 Task: In the  document Gabriel.odt change page color to  'Voilet'. Add link on bottom right corner of the sheet: 'www.instagram.com' Insert page numer on top of the page
Action: Mouse moved to (217, 343)
Screenshot: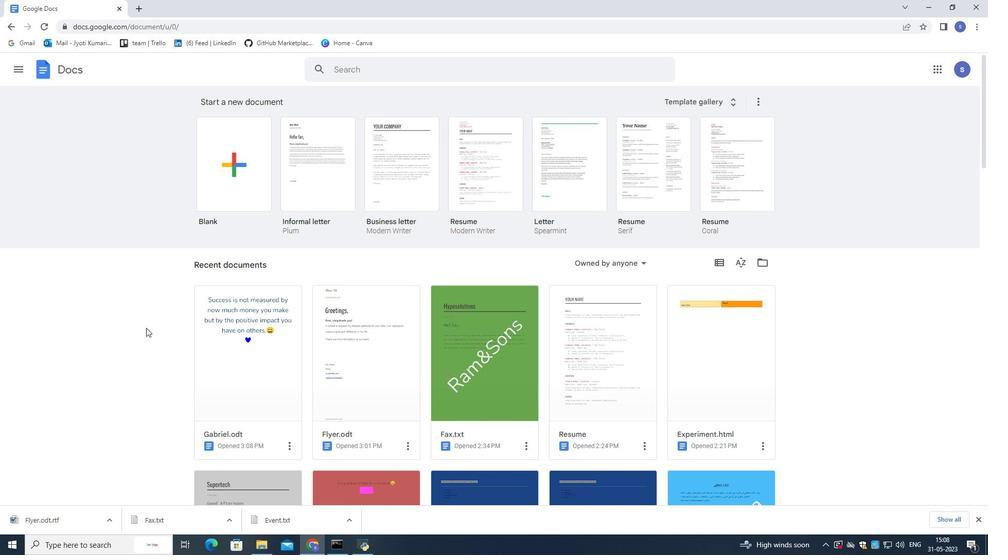 
Action: Mouse pressed left at (217, 343)
Screenshot: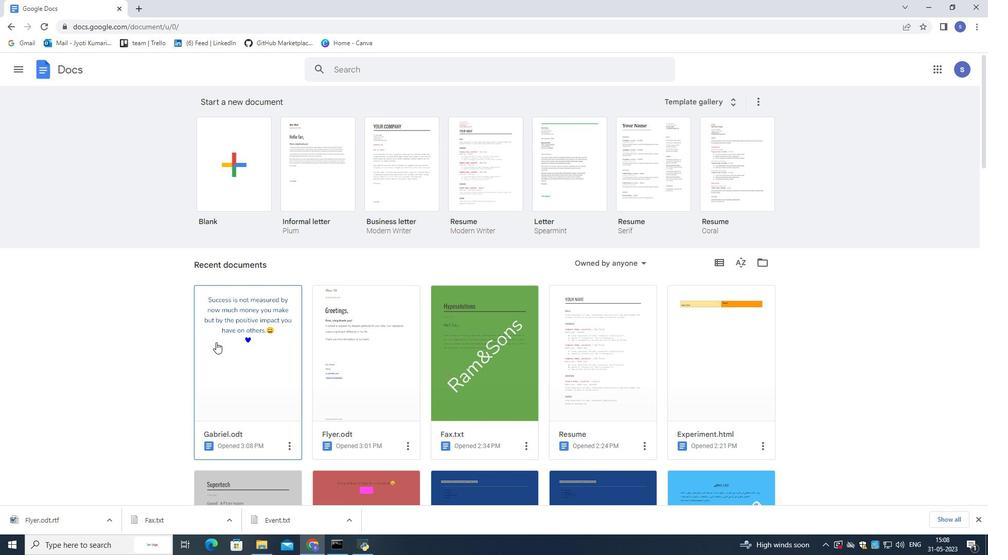
Action: Mouse moved to (387, 294)
Screenshot: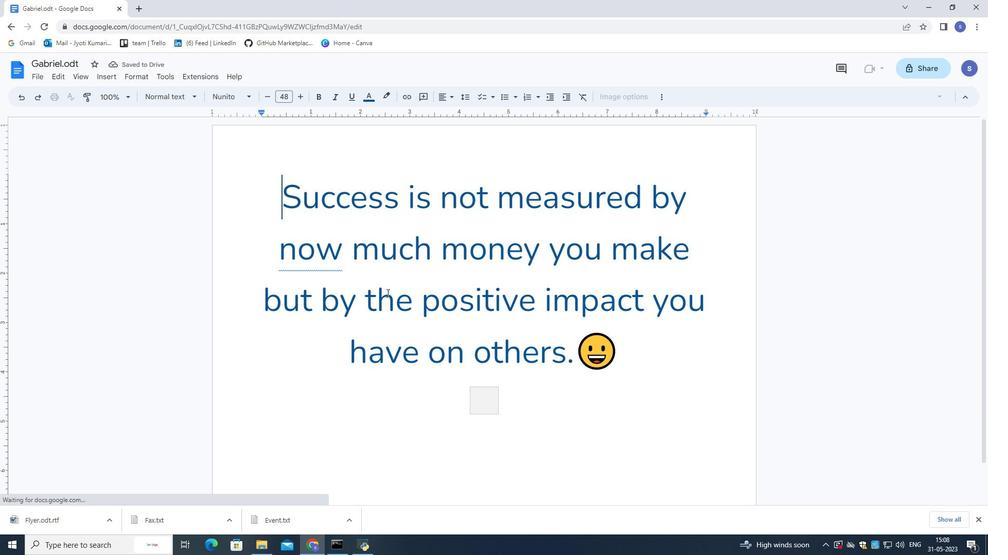
Action: Mouse pressed left at (387, 294)
Screenshot: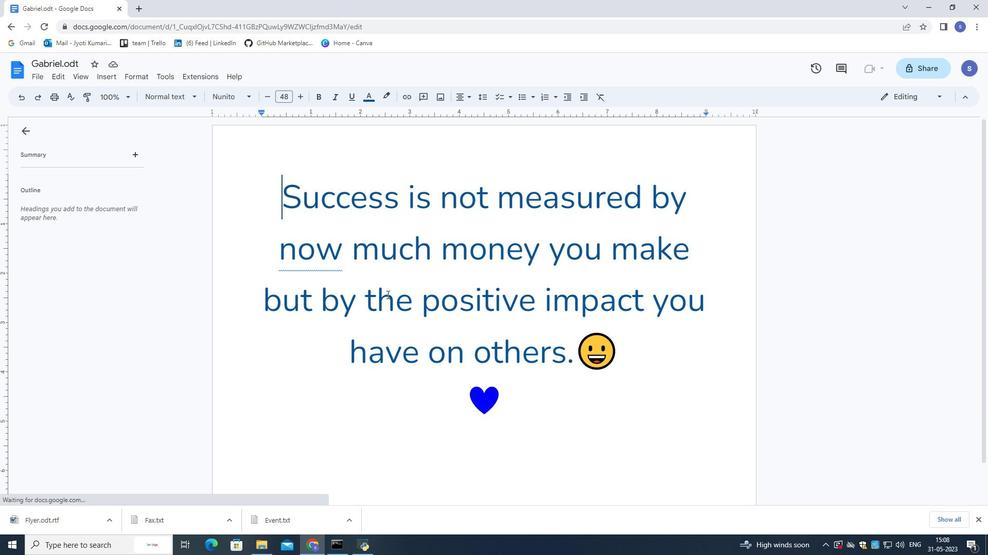 
Action: Mouse moved to (34, 78)
Screenshot: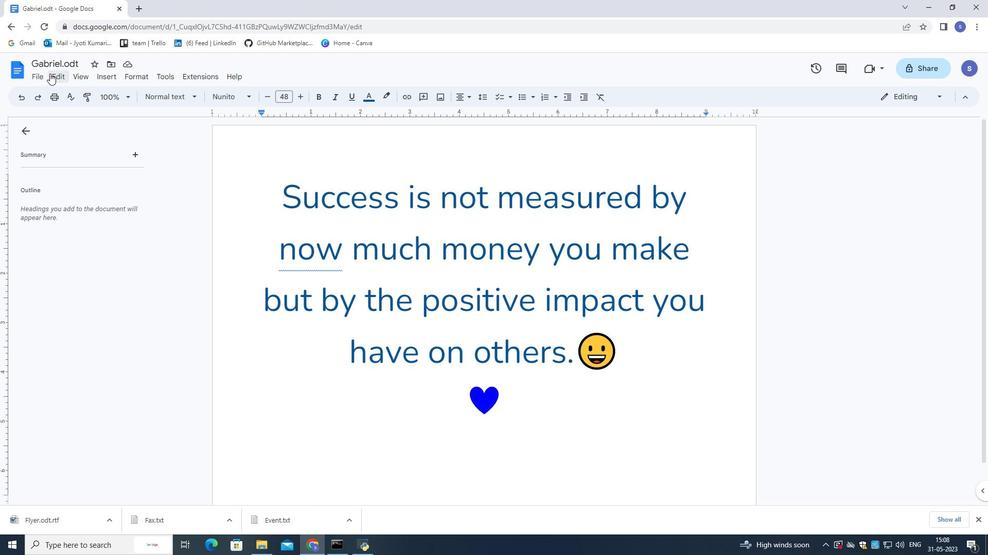 
Action: Mouse pressed left at (34, 78)
Screenshot: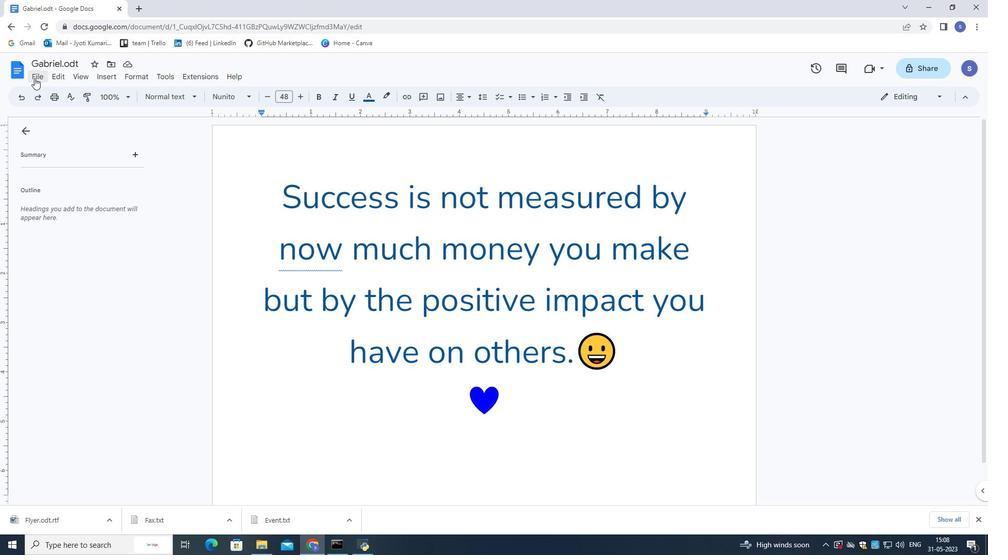 
Action: Mouse moved to (75, 356)
Screenshot: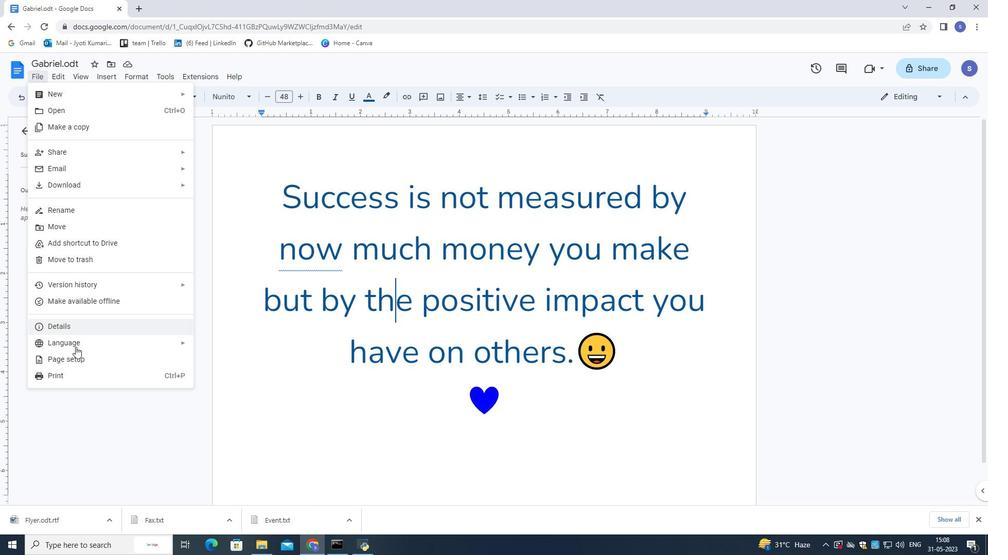 
Action: Mouse pressed left at (75, 356)
Screenshot: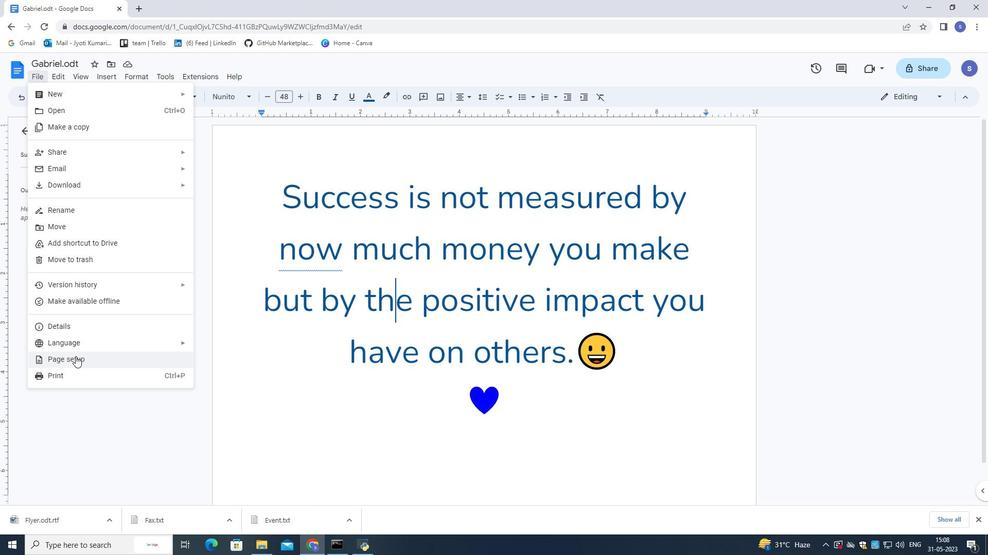 
Action: Mouse moved to (404, 339)
Screenshot: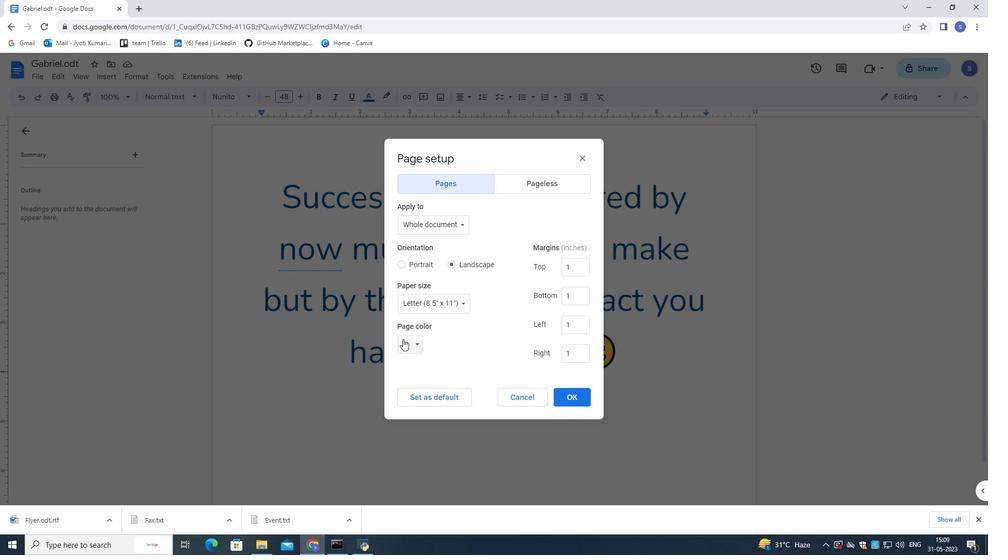 
Action: Mouse pressed left at (404, 339)
Screenshot: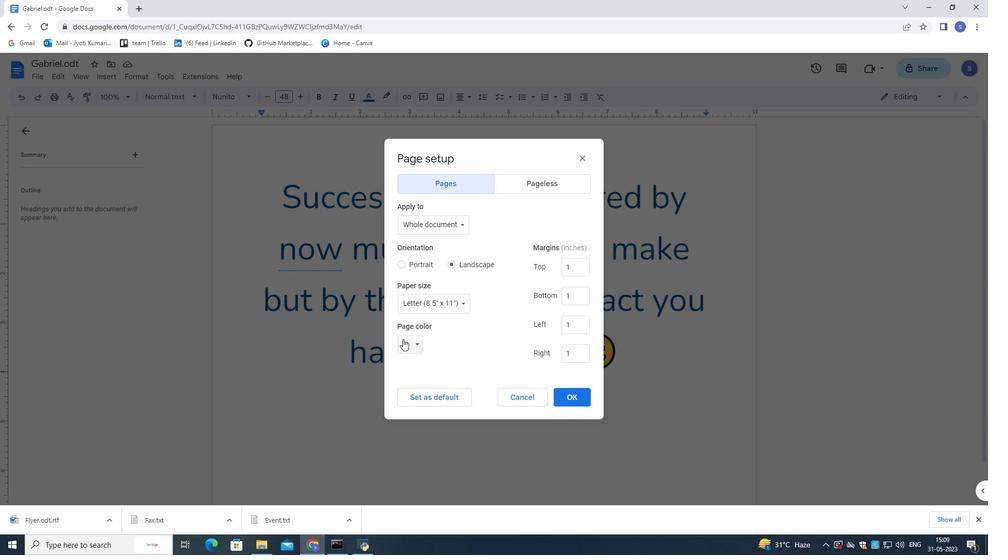 
Action: Mouse moved to (498, 376)
Screenshot: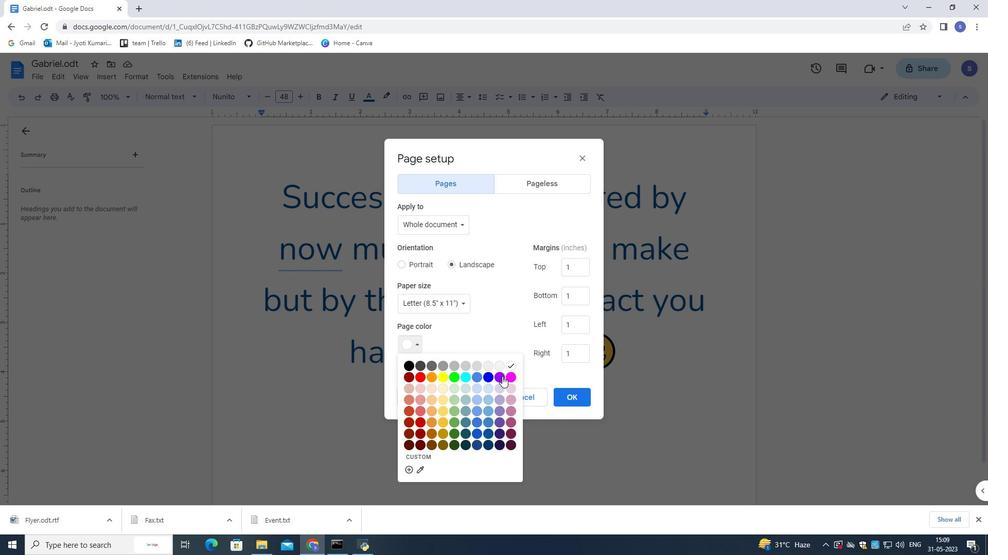 
Action: Mouse pressed left at (498, 376)
Screenshot: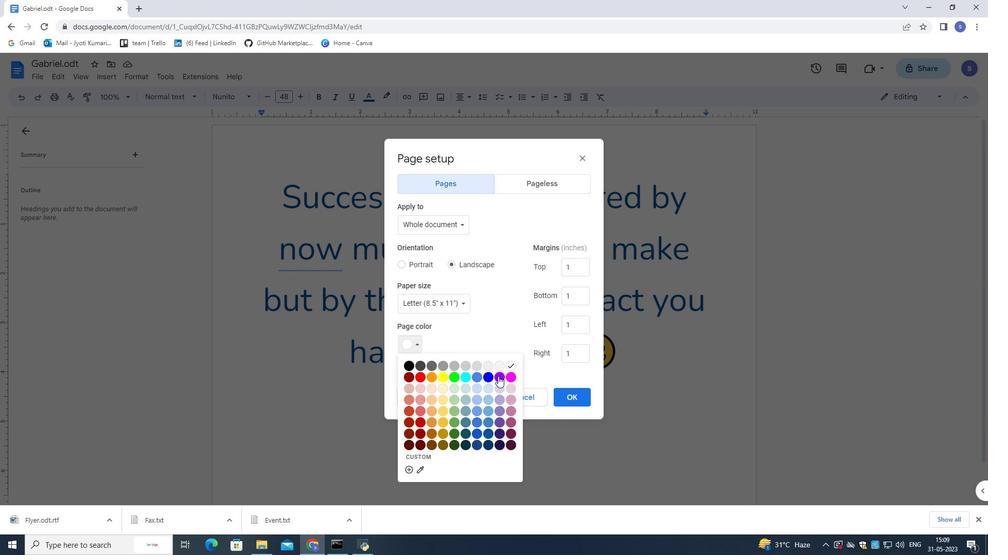 
Action: Mouse moved to (575, 394)
Screenshot: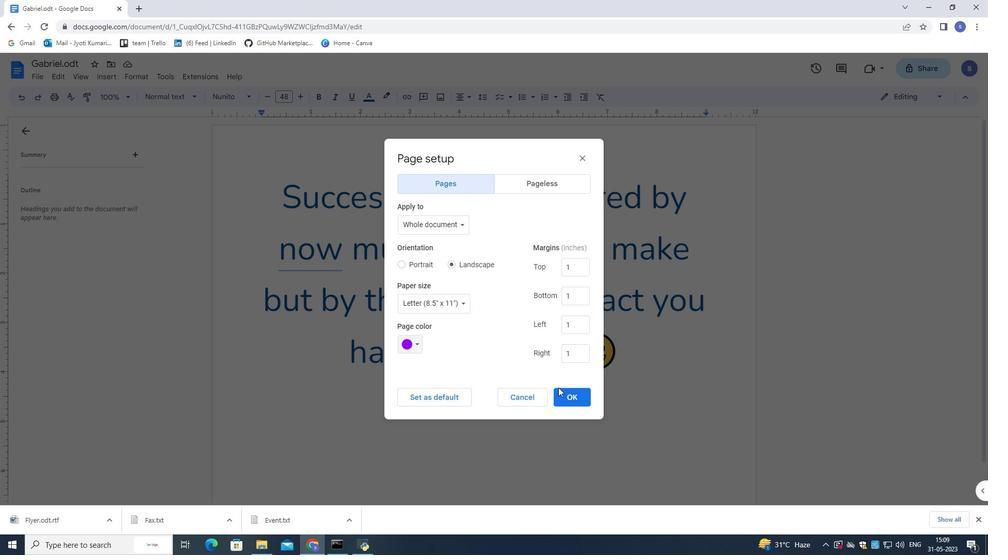 
Action: Mouse pressed left at (575, 394)
Screenshot: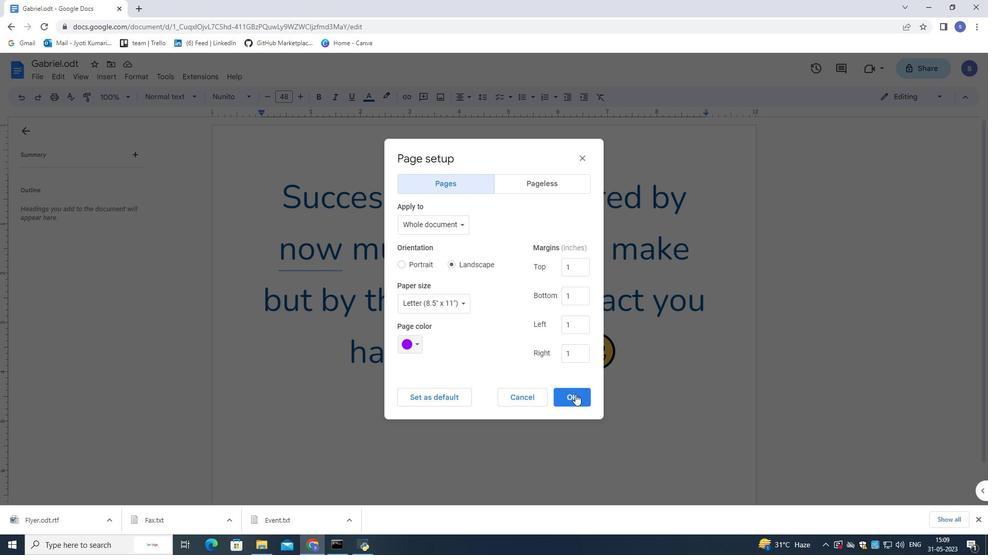 
Action: Mouse moved to (560, 380)
Screenshot: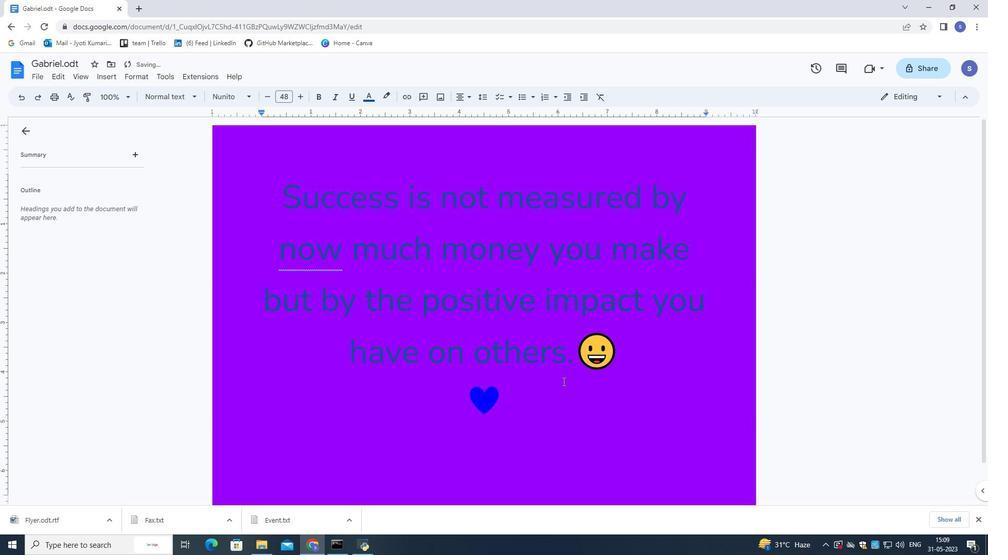 
Action: Mouse scrolled (560, 379) with delta (0, 0)
Screenshot: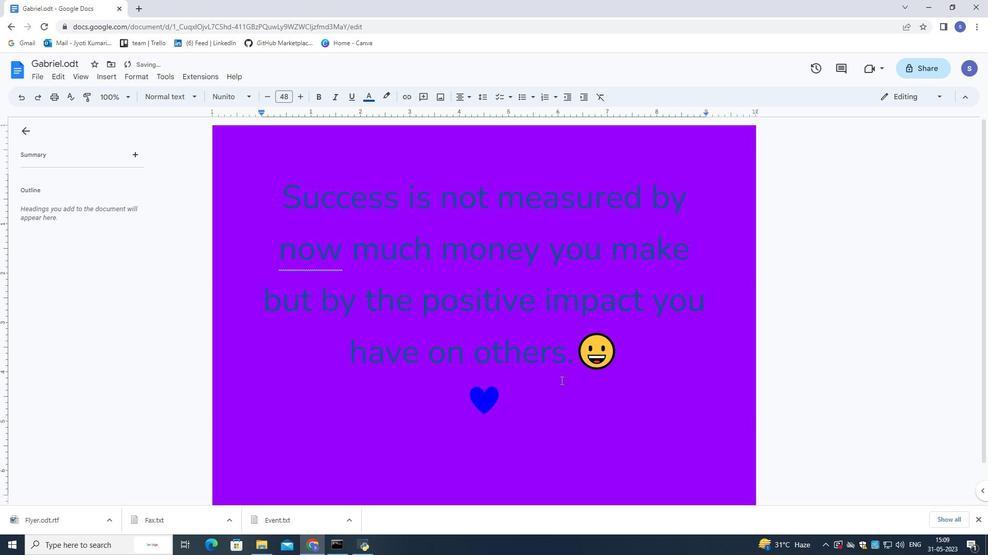 
Action: Mouse scrolled (560, 379) with delta (0, 0)
Screenshot: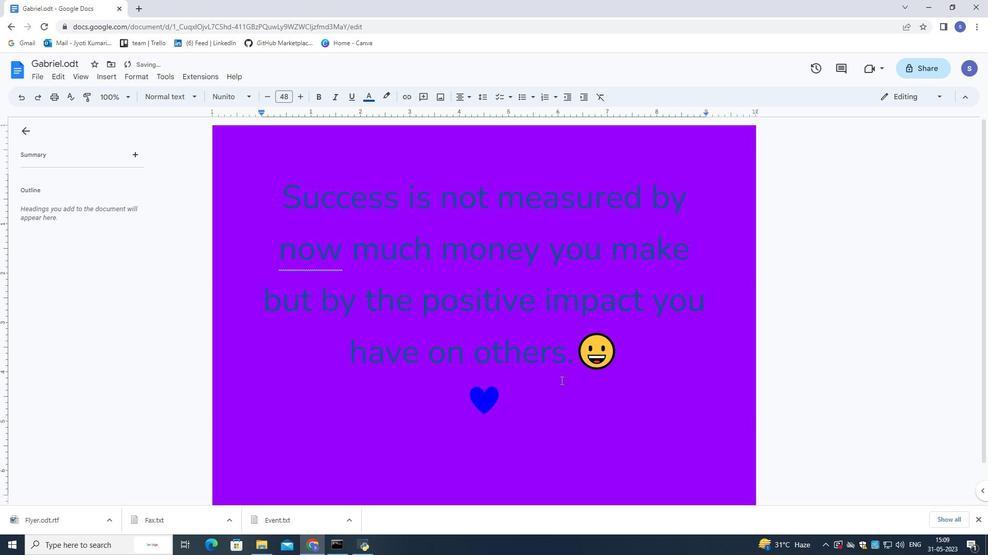 
Action: Mouse scrolled (560, 379) with delta (0, 0)
Screenshot: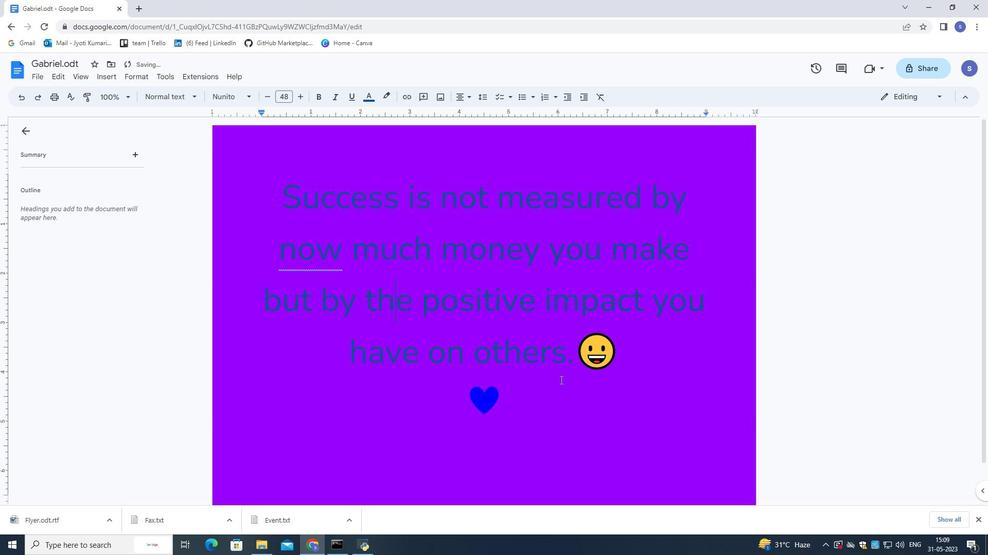 
Action: Mouse scrolled (560, 380) with delta (0, 0)
Screenshot: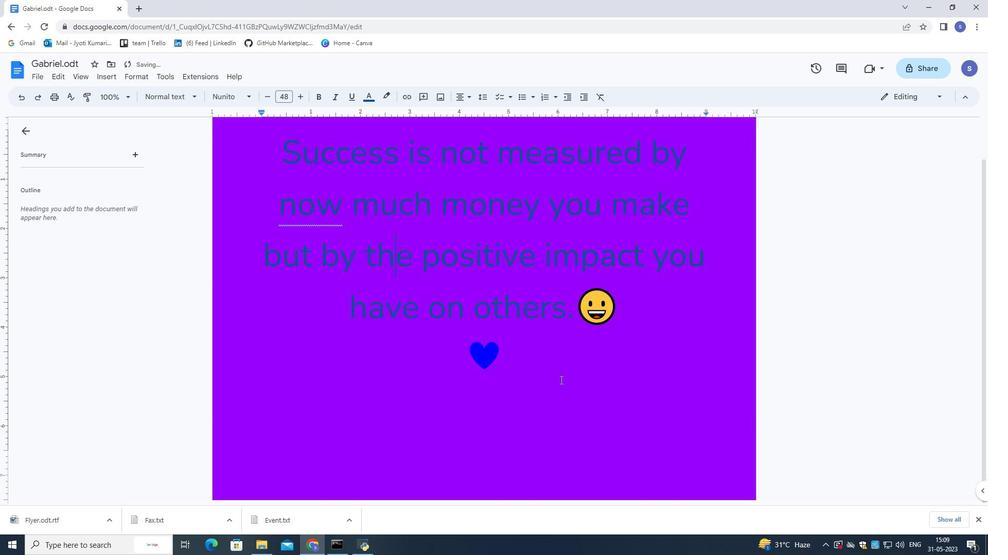 
Action: Mouse scrolled (560, 380) with delta (0, 0)
Screenshot: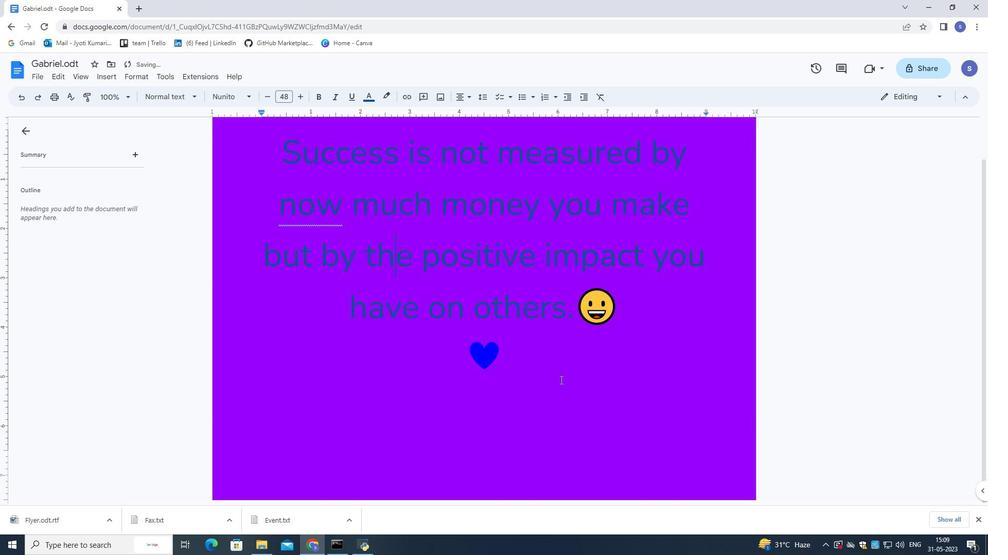 
Action: Mouse scrolled (560, 380) with delta (0, 0)
Screenshot: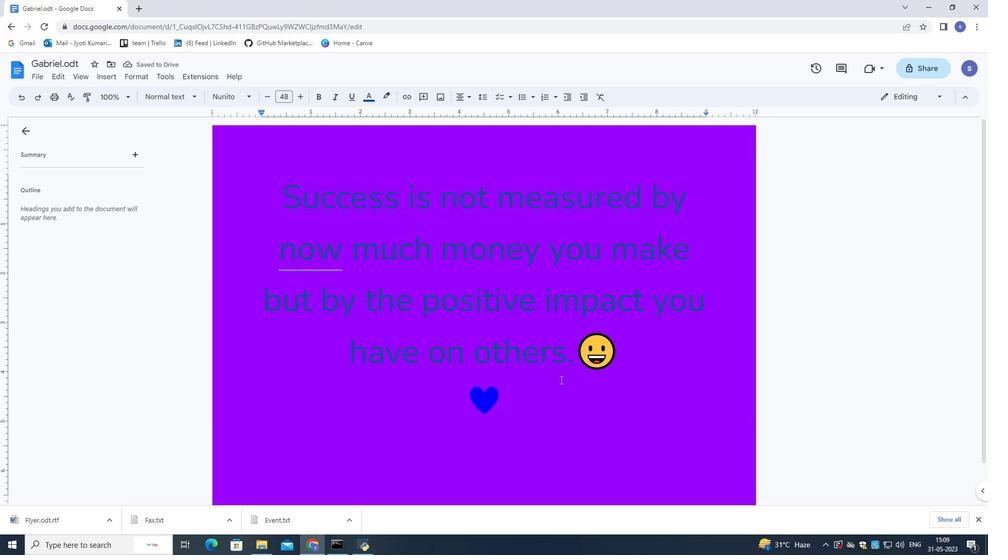 
Action: Mouse scrolled (560, 380) with delta (0, 0)
Screenshot: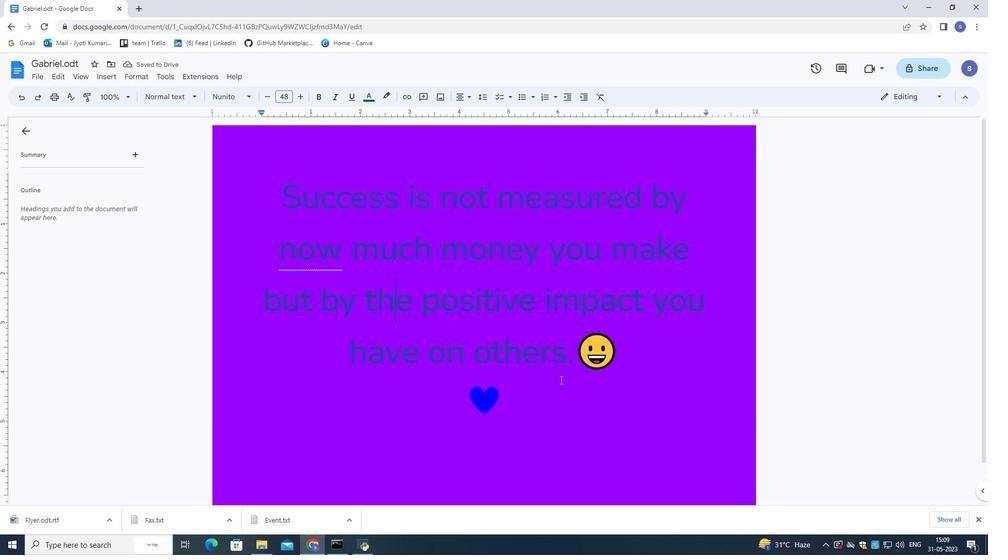 
Action: Mouse moved to (412, 331)
Screenshot: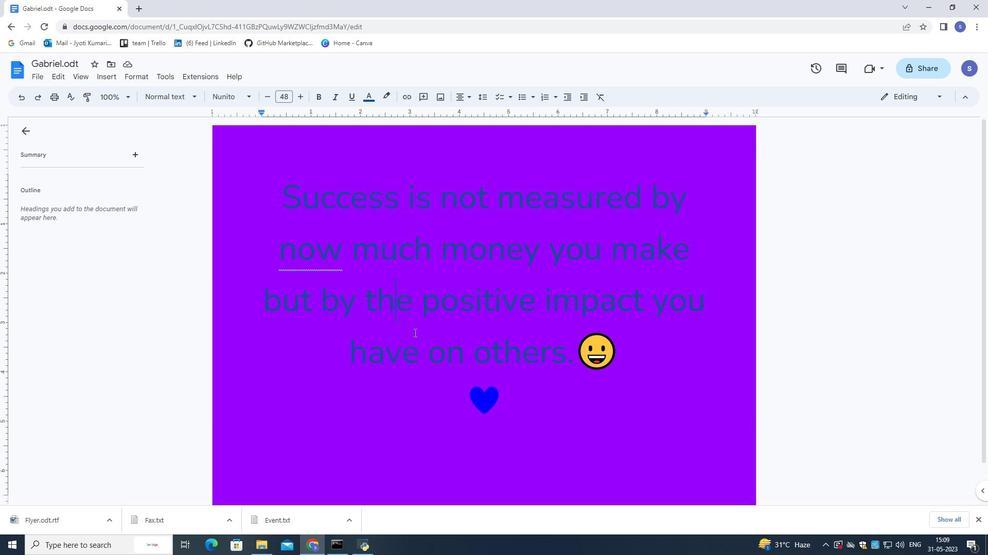 
Action: Mouse scrolled (412, 331) with delta (0, 0)
Screenshot: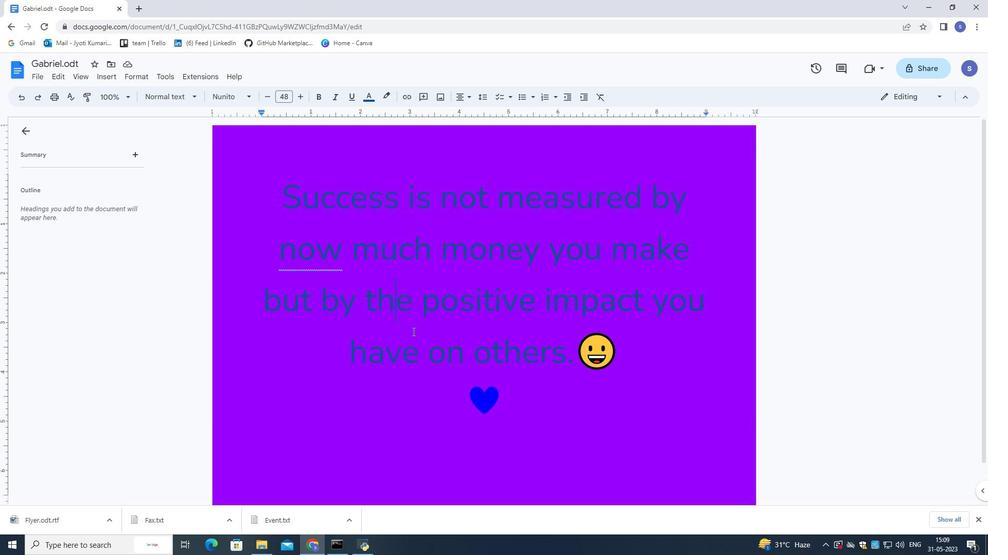 
Action: Mouse moved to (409, 329)
Screenshot: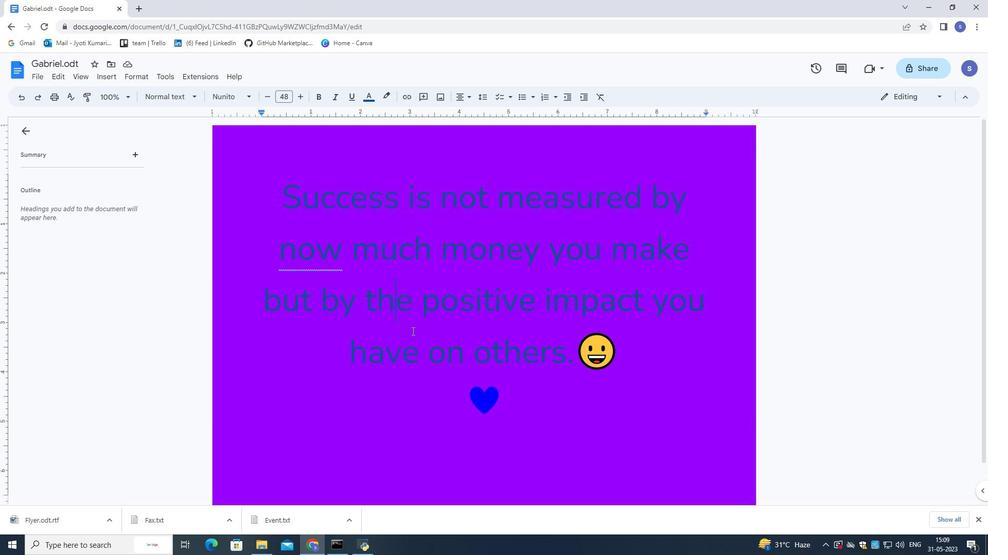 
Action: Mouse scrolled (409, 329) with delta (0, 0)
Screenshot: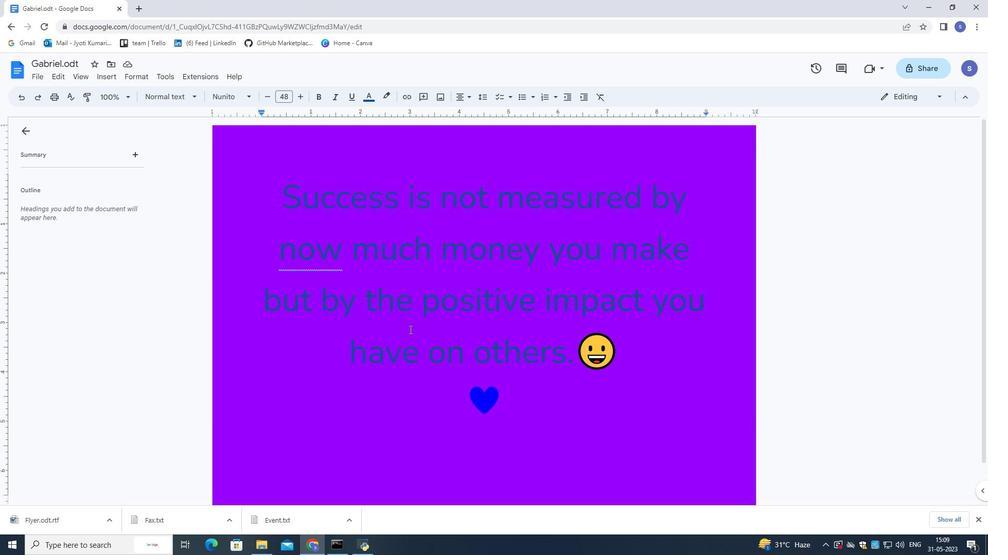 
Action: Mouse scrolled (409, 329) with delta (0, 0)
Screenshot: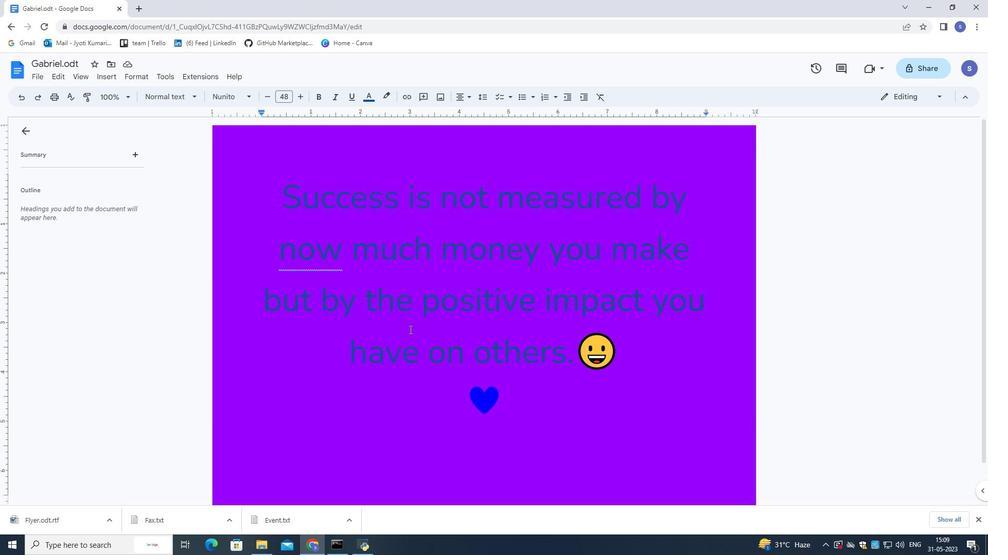 
Action: Mouse scrolled (409, 329) with delta (0, 0)
Screenshot: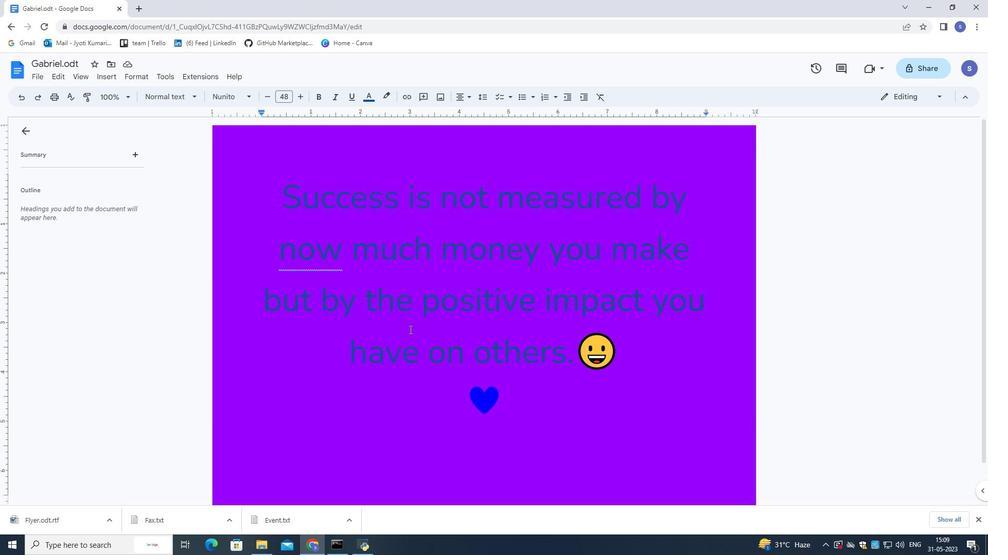 
Action: Mouse moved to (527, 366)
Screenshot: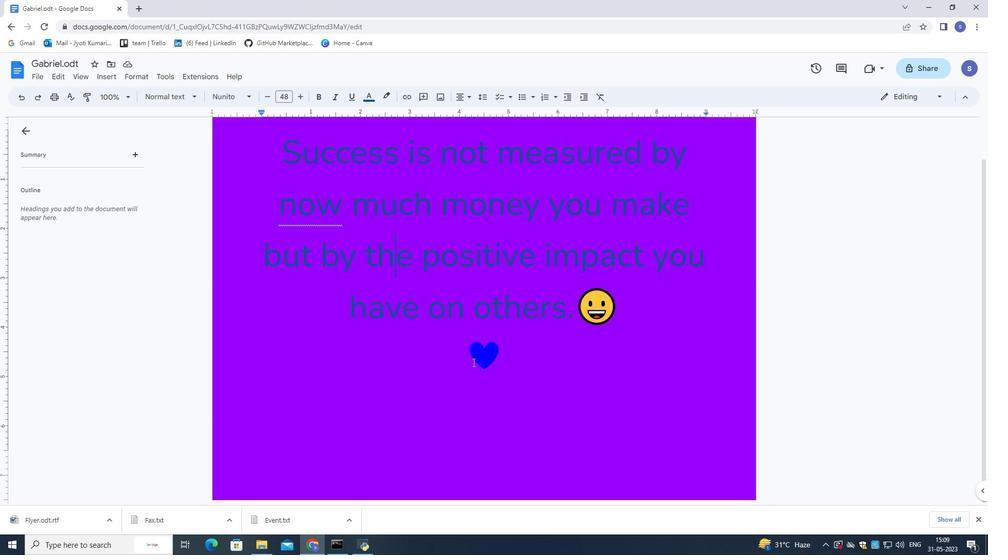 
Action: Mouse pressed left at (527, 366)
Screenshot: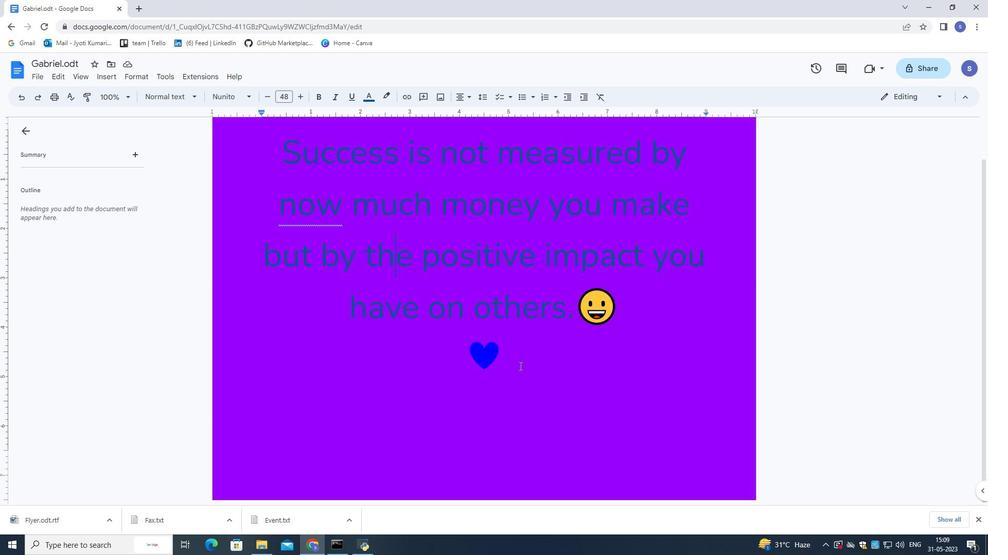 
Action: Key pressed <Key.enter><Key.enter><Key.enter><Key.enter><Key.backspace><Key.backspace><Key.backspace><Key.backspace>
Screenshot: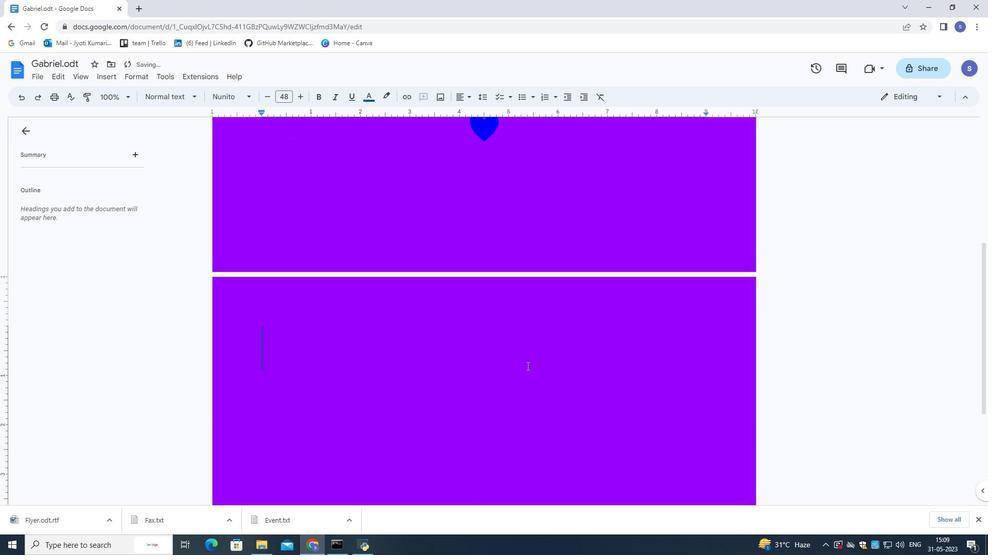 
Action: Mouse moved to (407, 93)
Screenshot: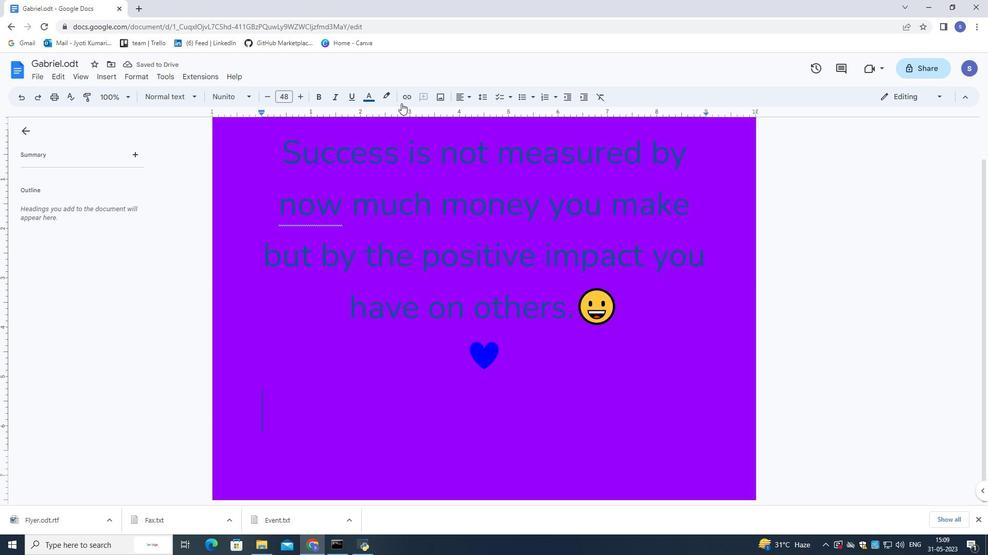
Action: Mouse pressed left at (407, 93)
Screenshot: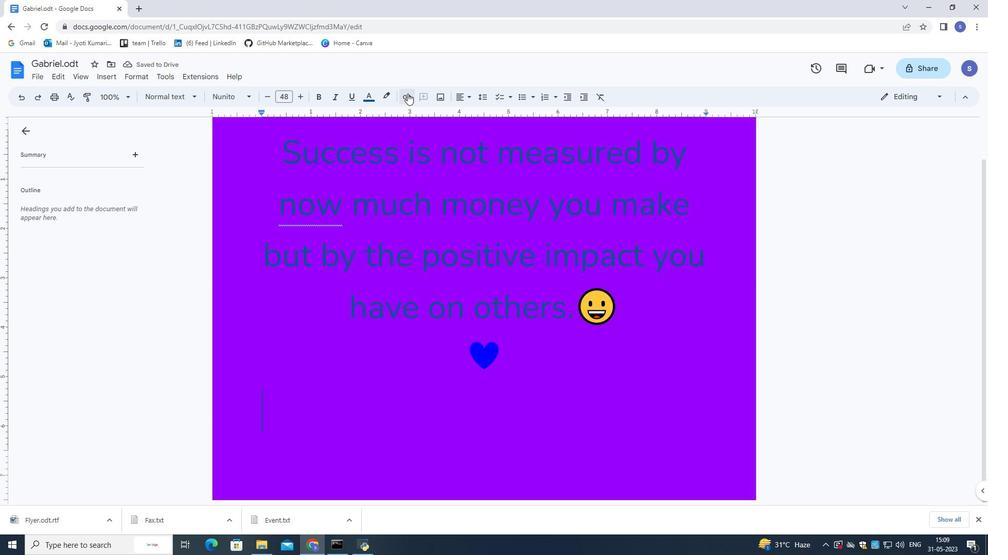 
Action: Mouse moved to (363, 265)
Screenshot: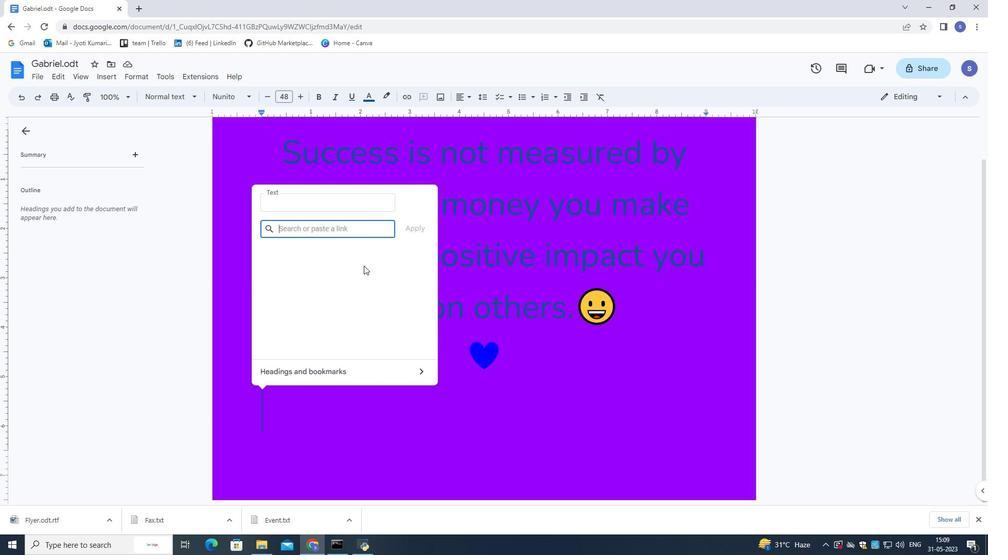 
Action: Key pressed www.instagram.com
Screenshot: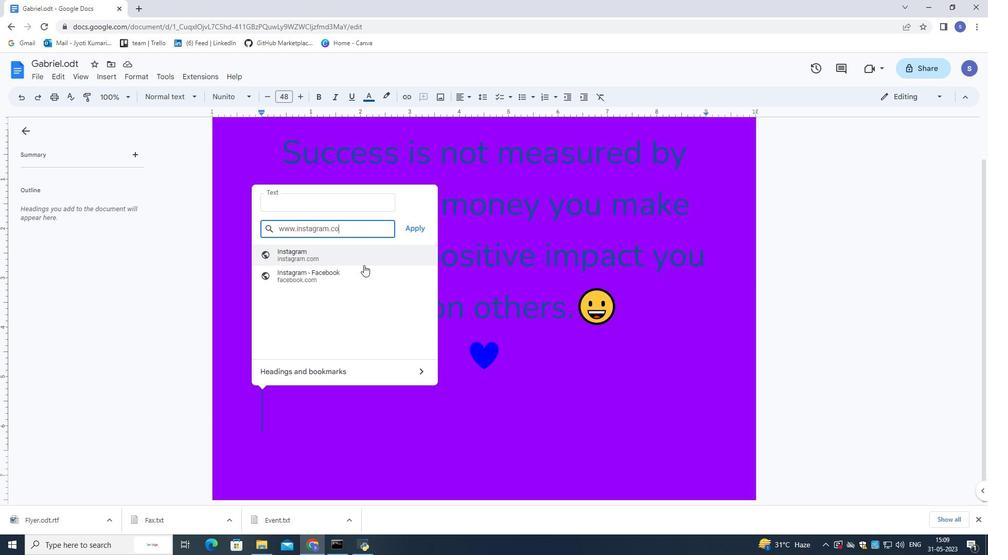 
Action: Mouse moved to (421, 228)
Screenshot: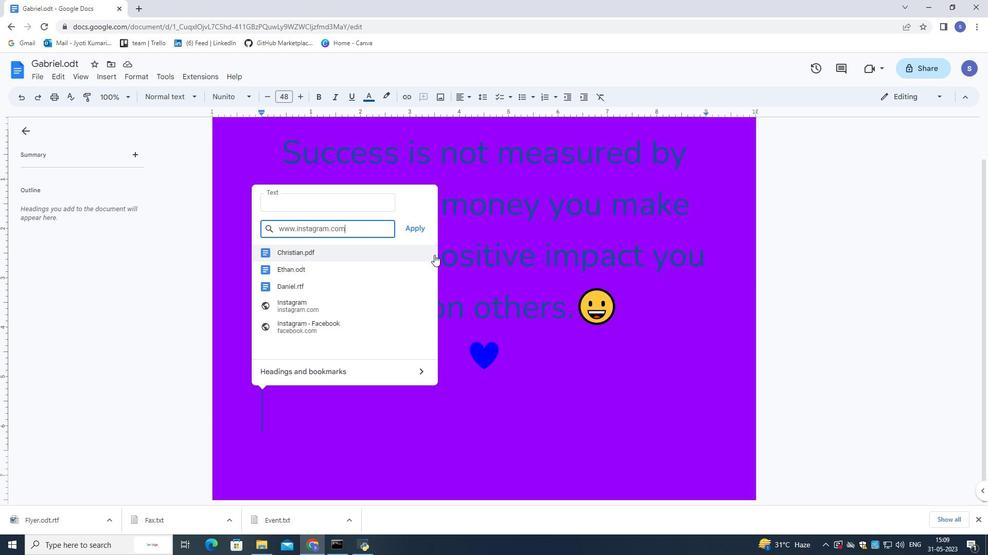 
Action: Mouse pressed left at (421, 228)
Screenshot: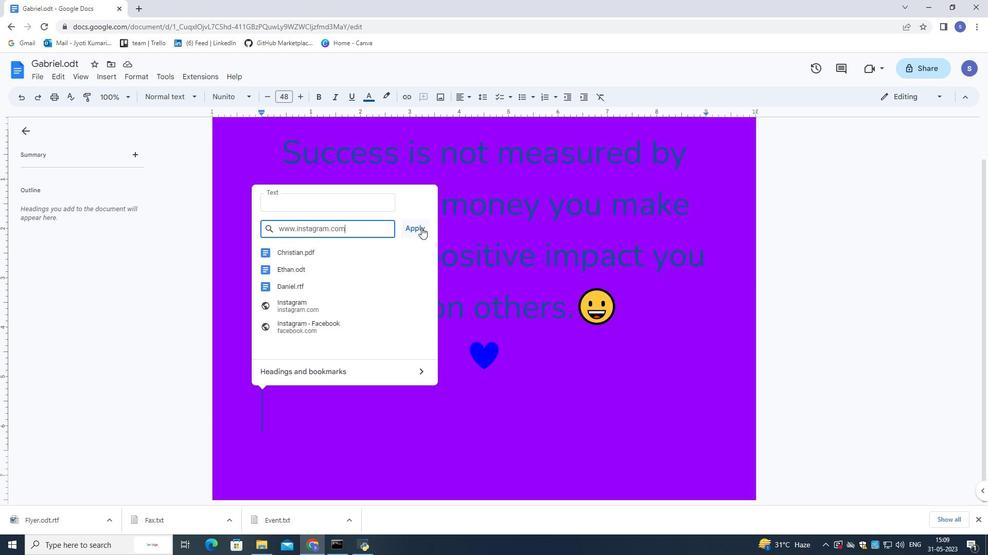 
Action: Mouse moved to (590, 430)
Screenshot: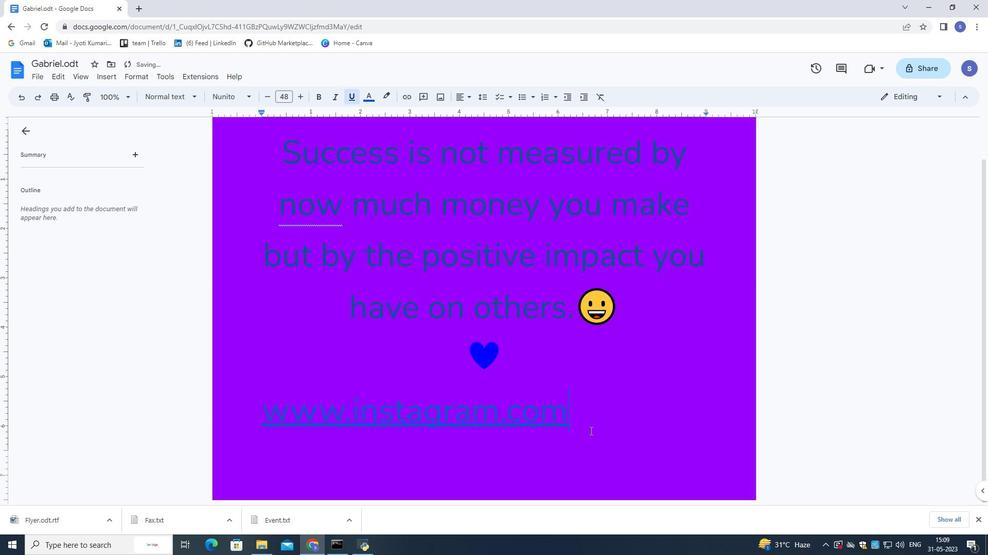 
Action: Mouse pressed left at (590, 430)
Screenshot: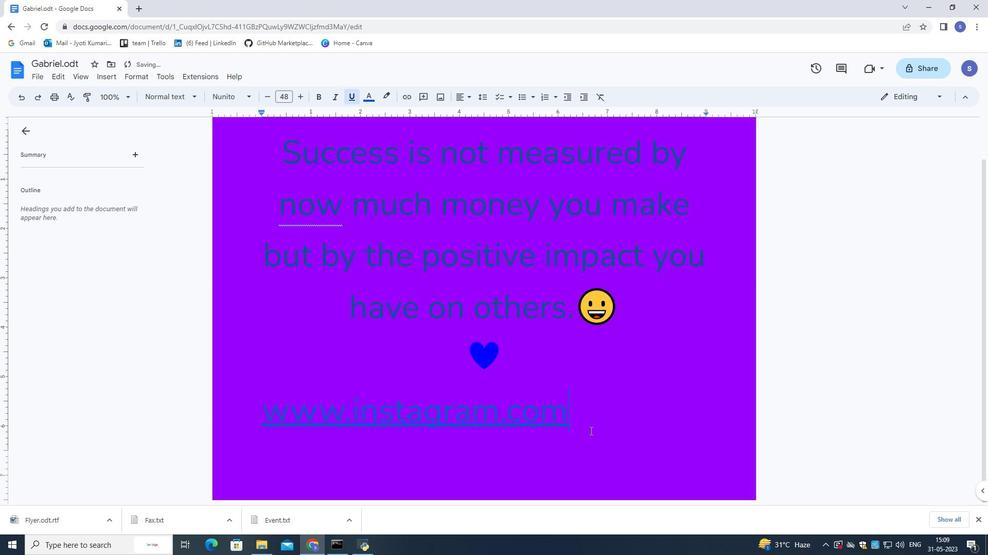 
Action: Mouse moved to (267, 100)
Screenshot: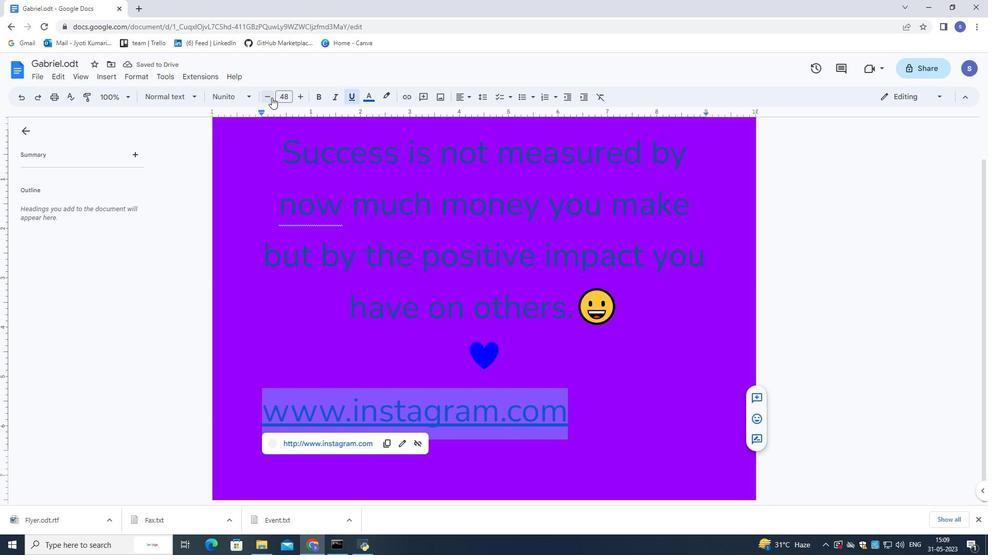 
Action: Mouse pressed left at (267, 100)
Screenshot: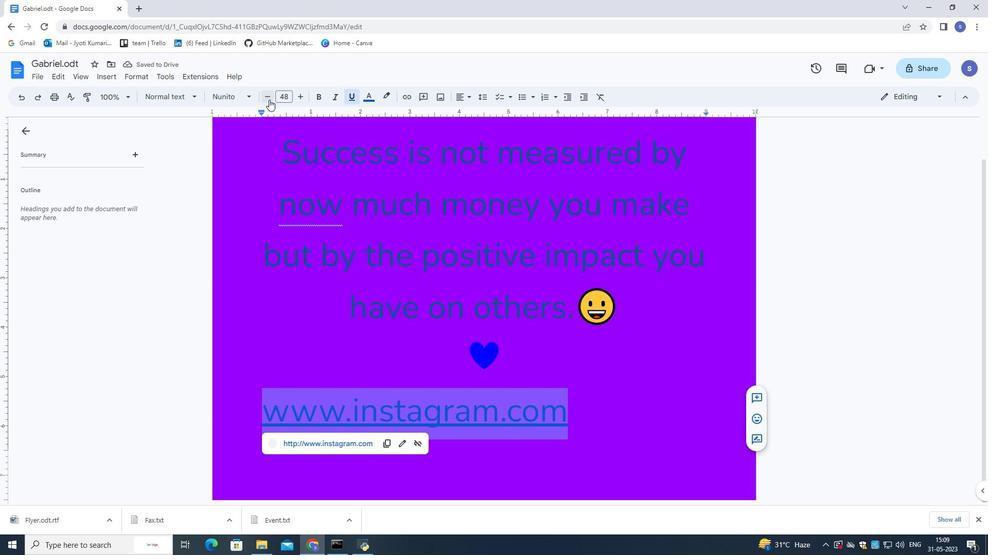 
Action: Mouse pressed left at (267, 100)
Screenshot: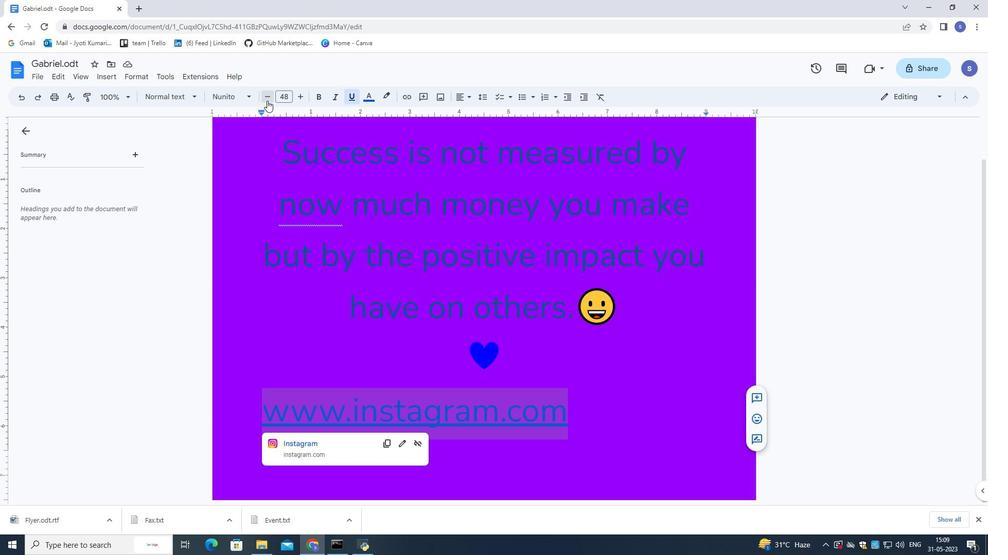 
Action: Mouse pressed left at (267, 100)
Screenshot: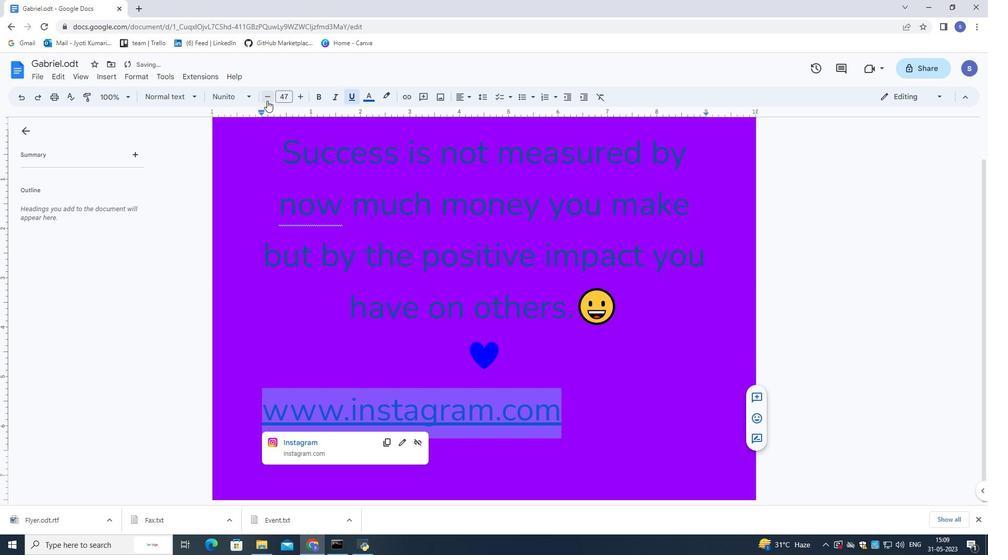 
Action: Mouse pressed left at (267, 100)
Screenshot: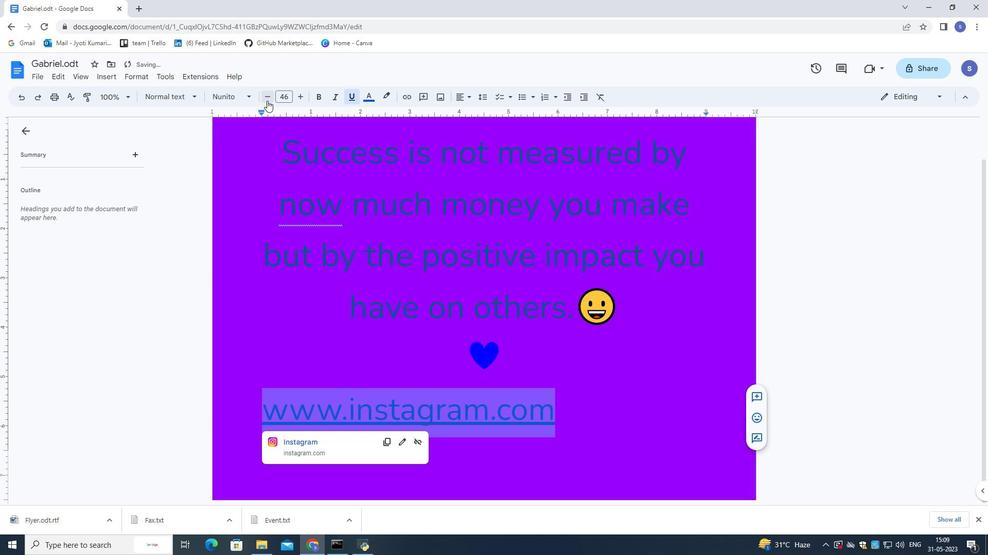 
Action: Mouse pressed left at (267, 100)
Screenshot: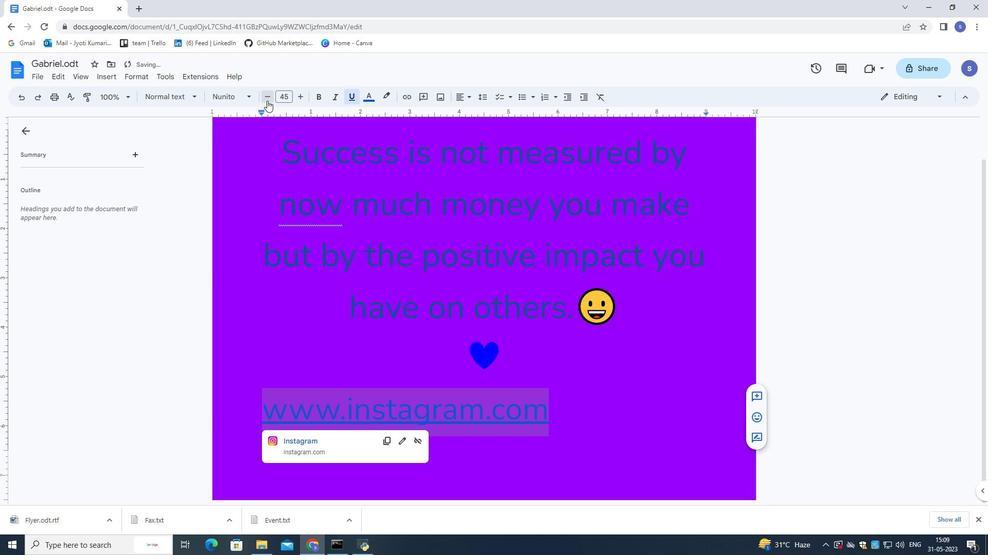 
Action: Mouse pressed left at (267, 100)
Screenshot: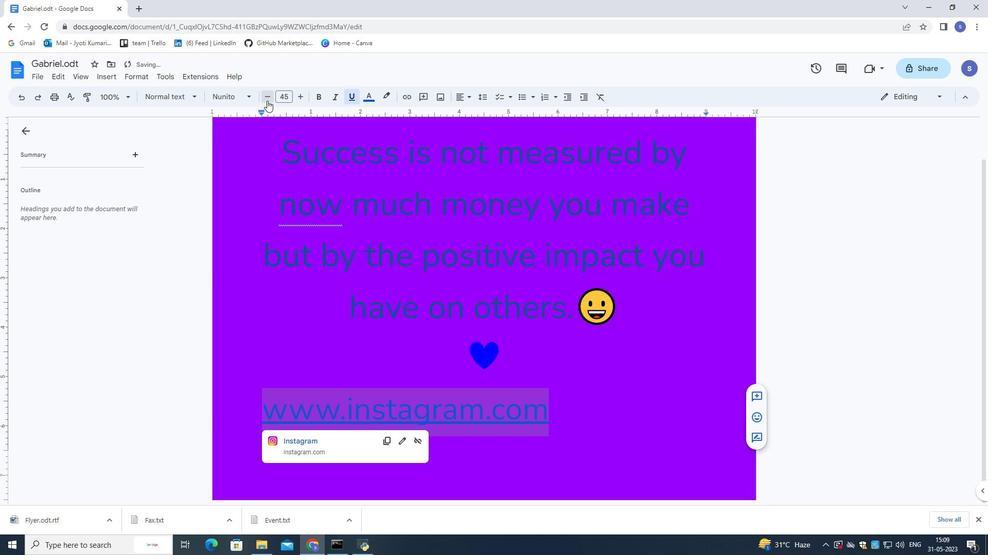 
Action: Mouse pressed left at (267, 100)
Screenshot: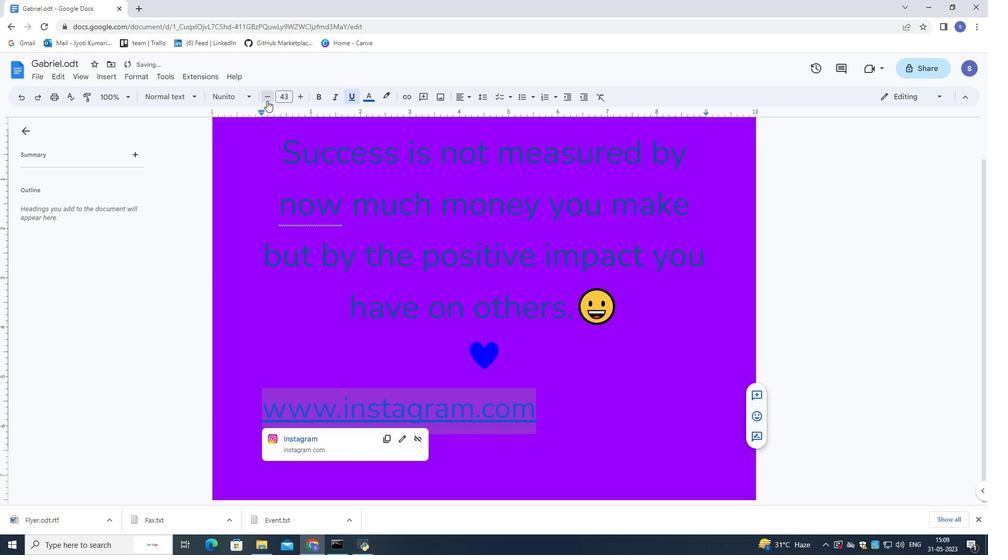 
Action: Mouse pressed left at (267, 100)
Screenshot: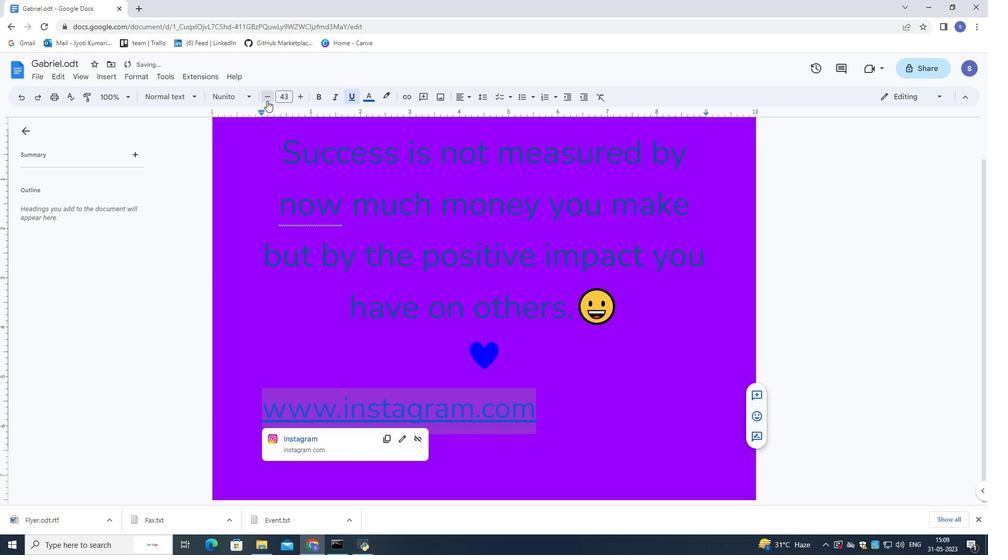 
Action: Mouse pressed left at (267, 100)
Screenshot: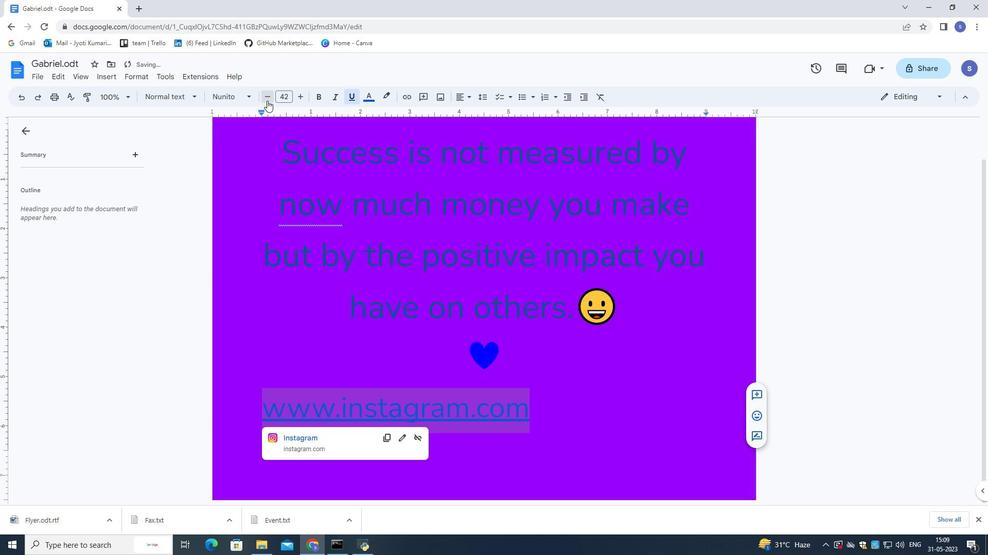 
Action: Mouse pressed left at (267, 100)
Screenshot: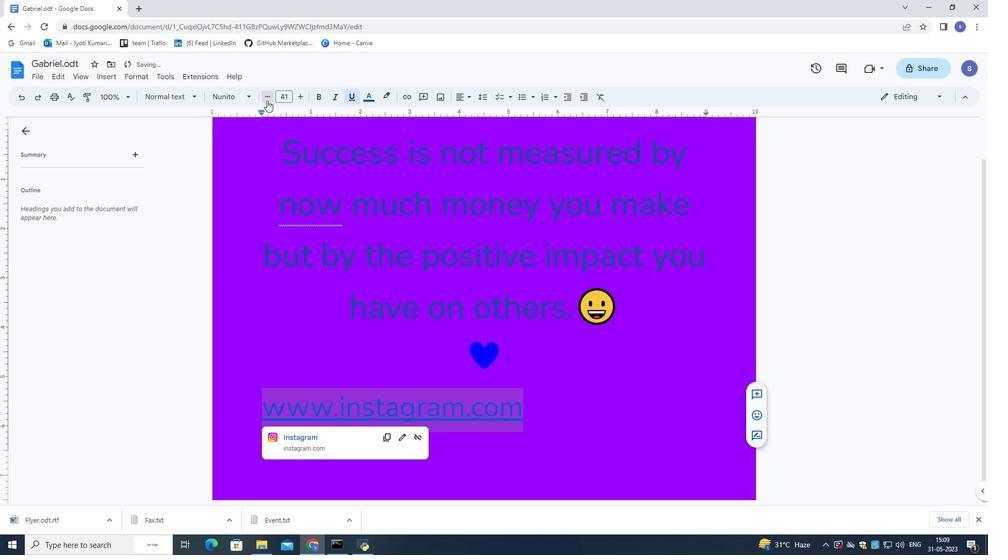 
Action: Mouse pressed left at (267, 100)
Screenshot: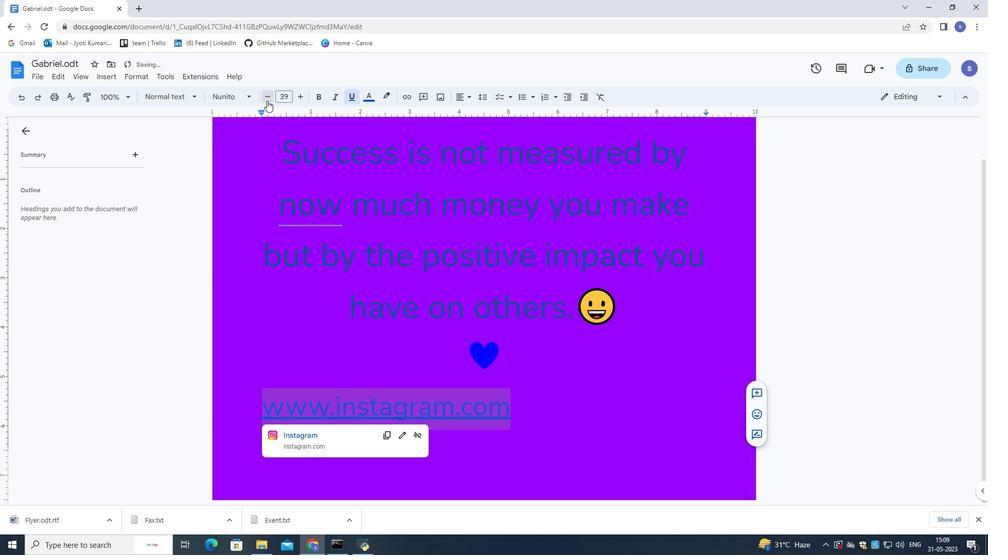 
Action: Mouse pressed left at (267, 100)
Screenshot: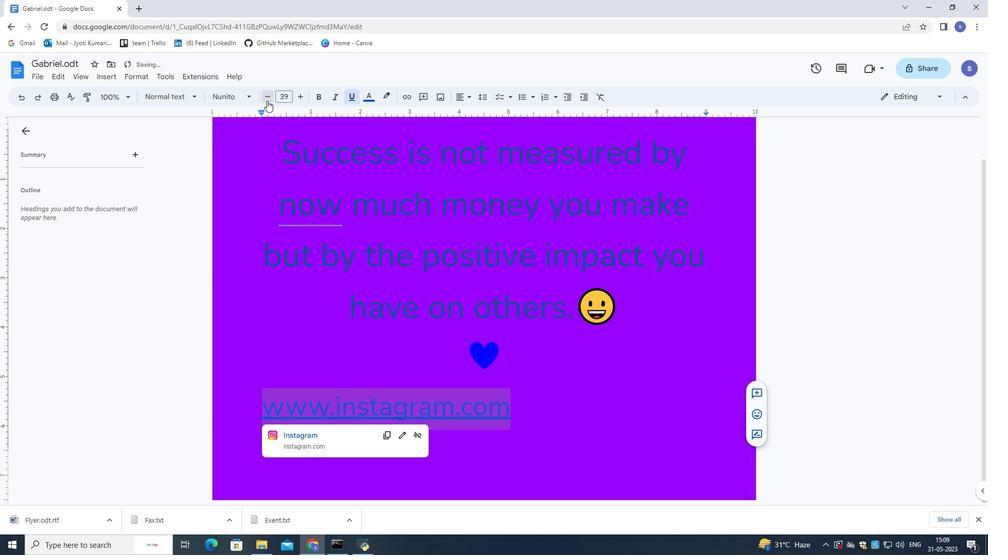
Action: Mouse pressed left at (267, 100)
Screenshot: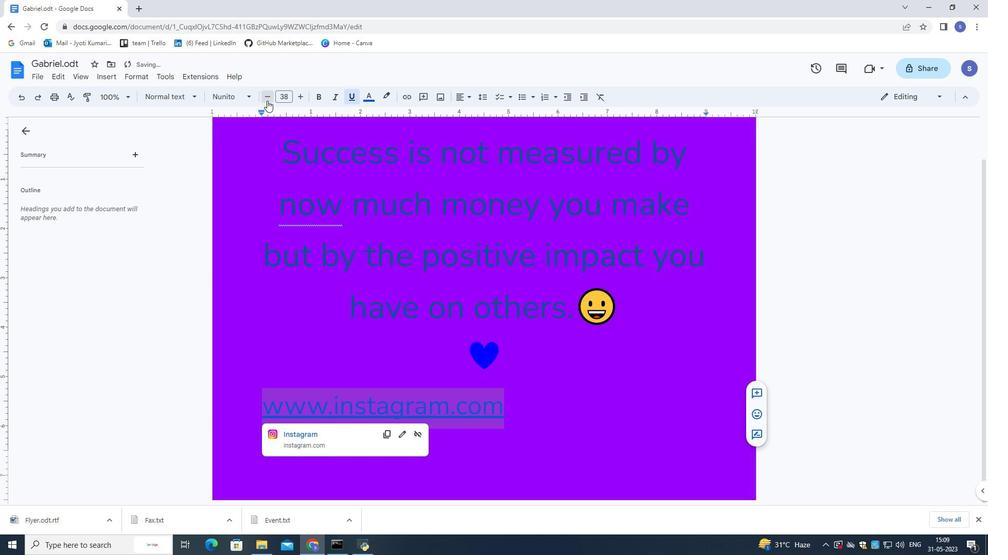 
Action: Mouse pressed left at (267, 100)
Screenshot: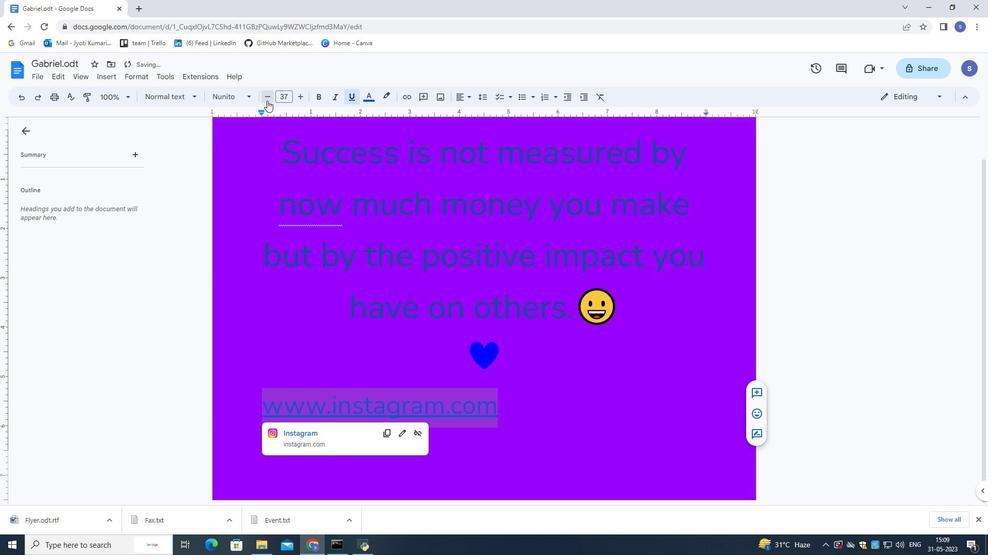 
Action: Mouse pressed left at (267, 100)
Screenshot: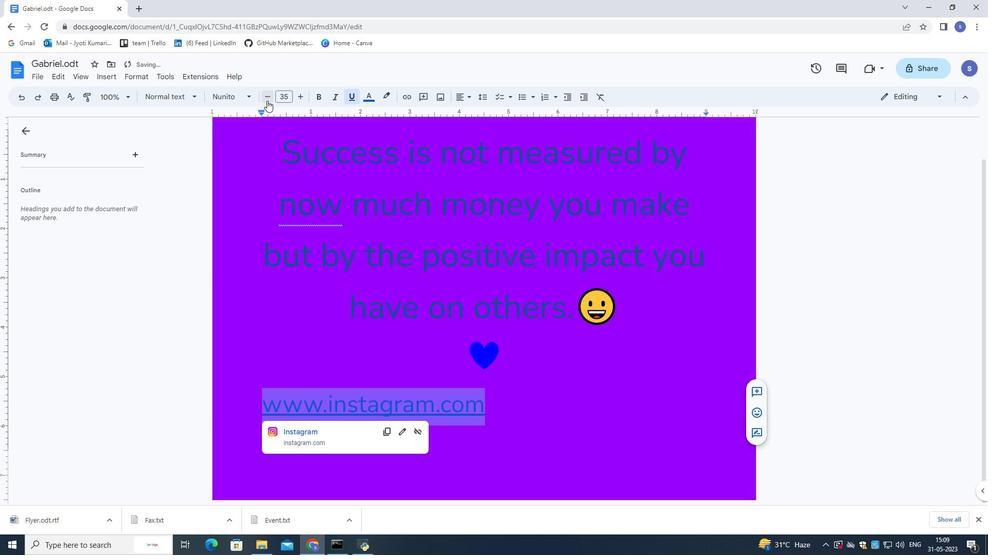 
Action: Mouse pressed left at (267, 100)
Screenshot: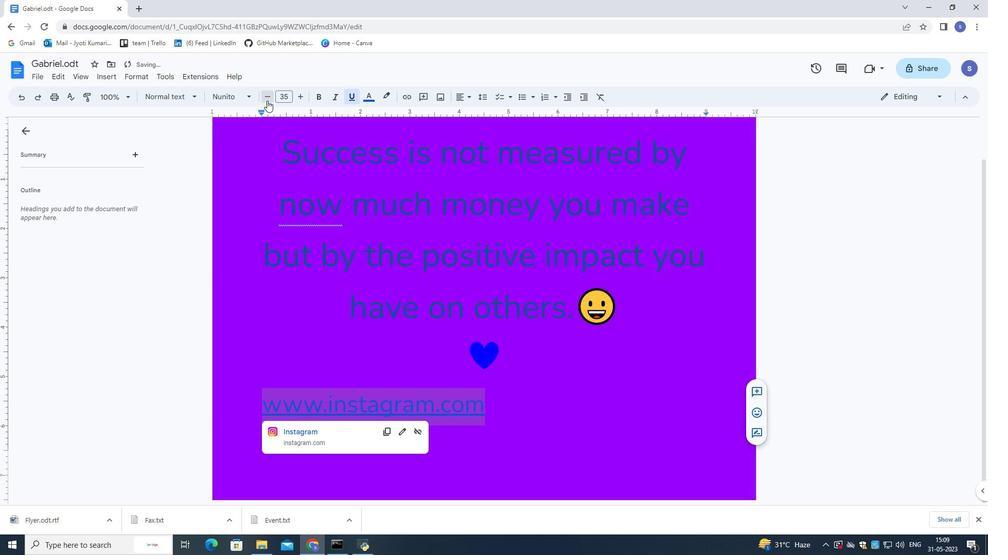 
Action: Mouse pressed left at (267, 100)
Screenshot: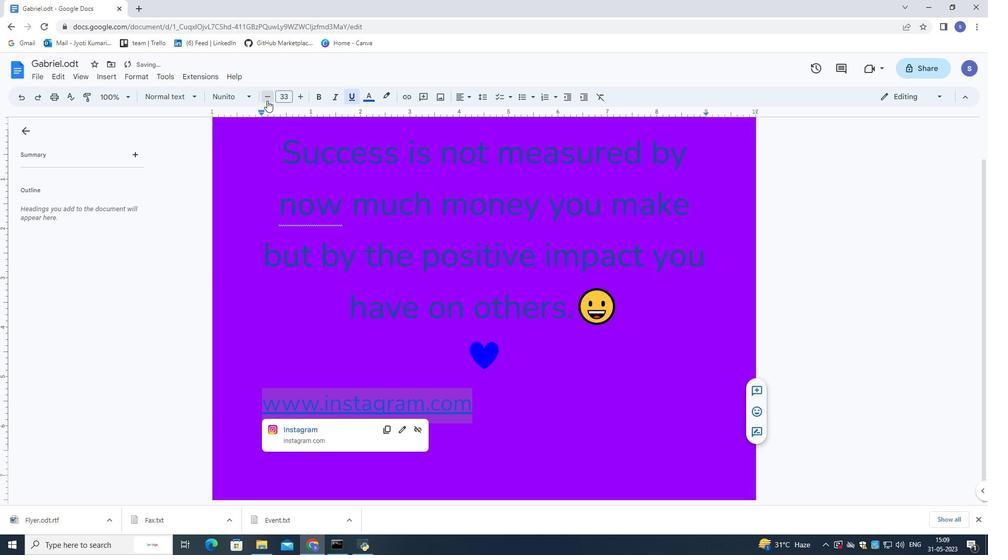 
Action: Mouse pressed left at (267, 100)
Screenshot: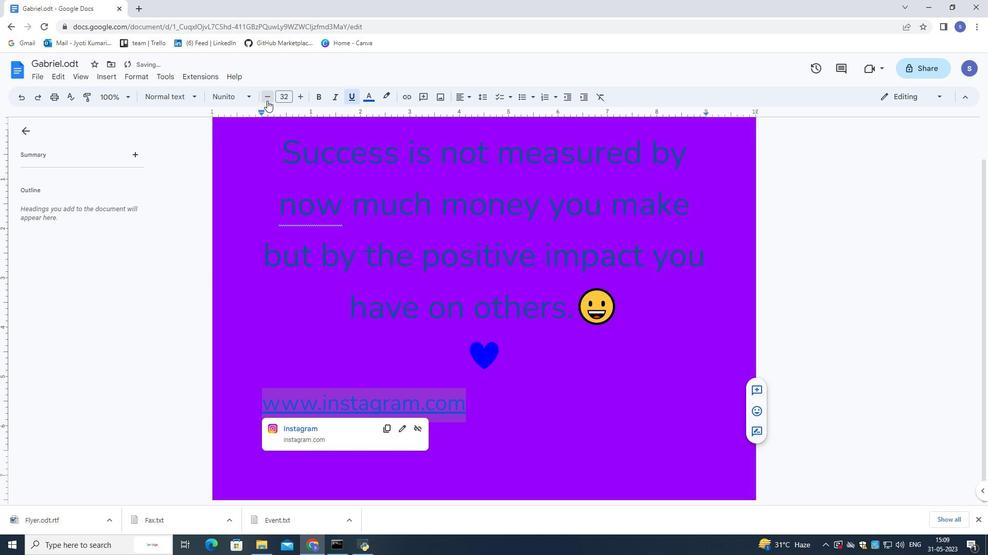 
Action: Mouse pressed left at (267, 100)
Screenshot: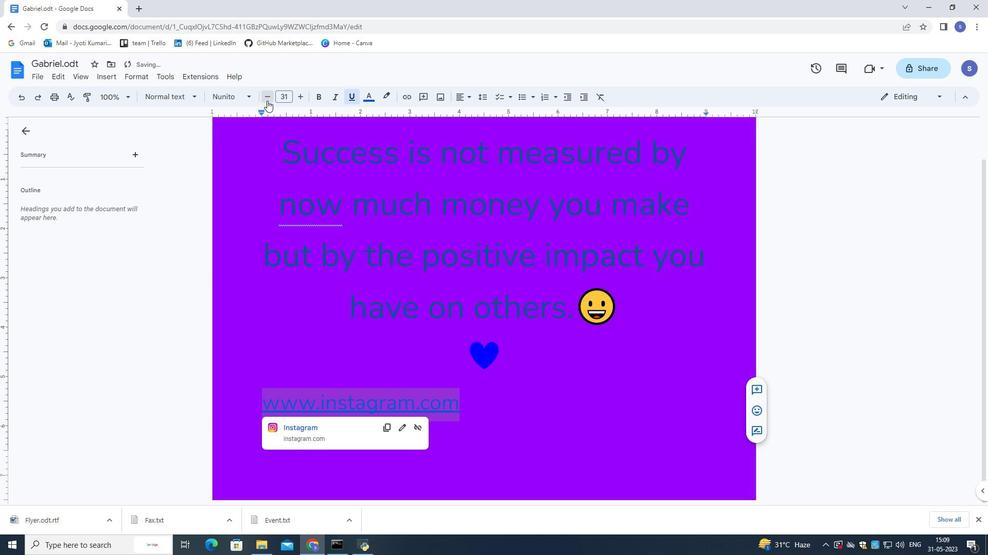
Action: Mouse pressed left at (267, 100)
Screenshot: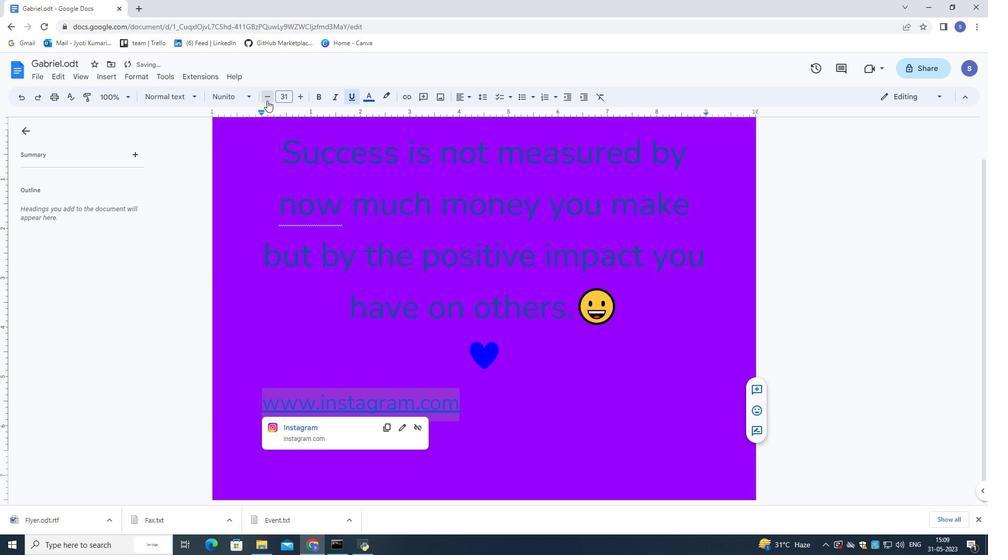 
Action: Mouse pressed left at (267, 100)
Screenshot: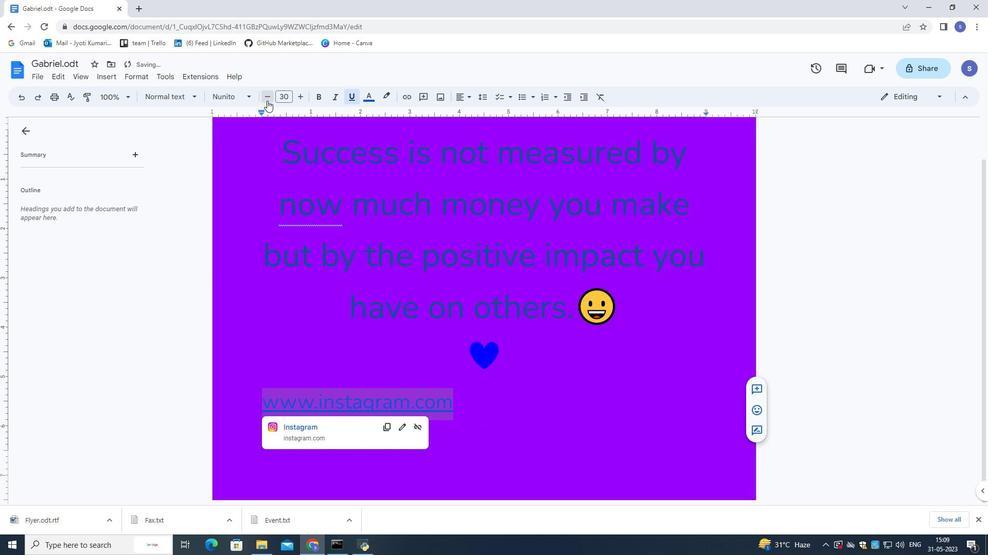 
Action: Mouse pressed left at (267, 100)
Screenshot: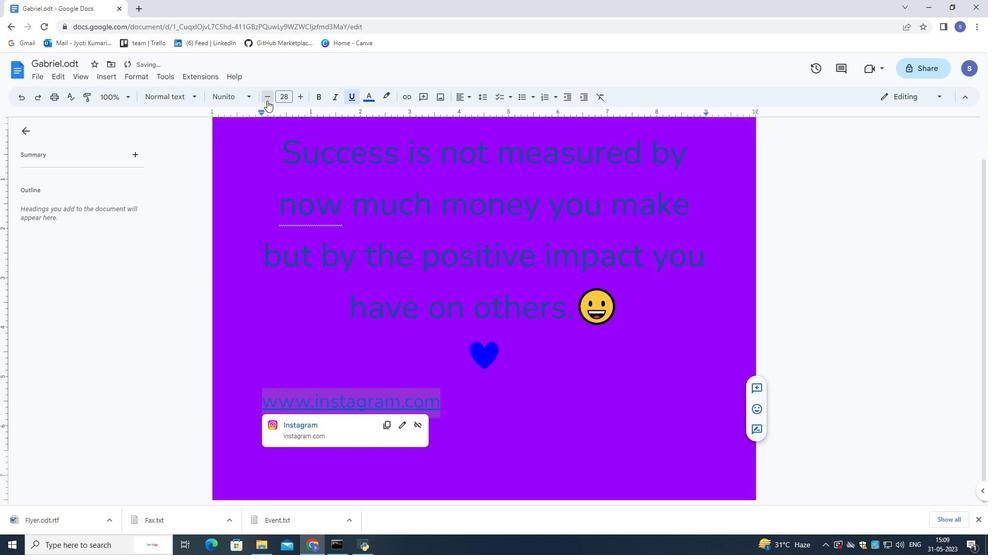 
Action: Mouse pressed left at (267, 100)
Screenshot: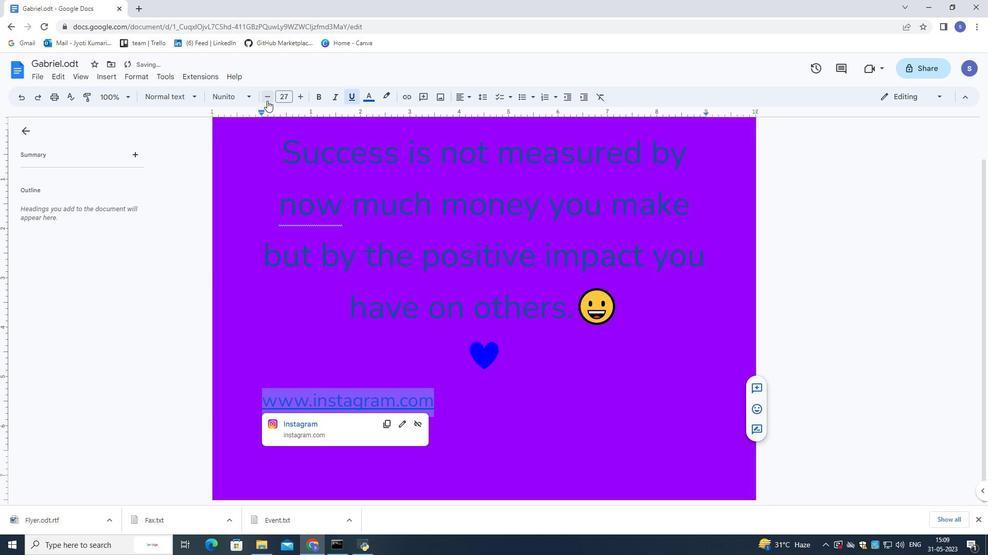 
Action: Mouse pressed left at (267, 100)
Screenshot: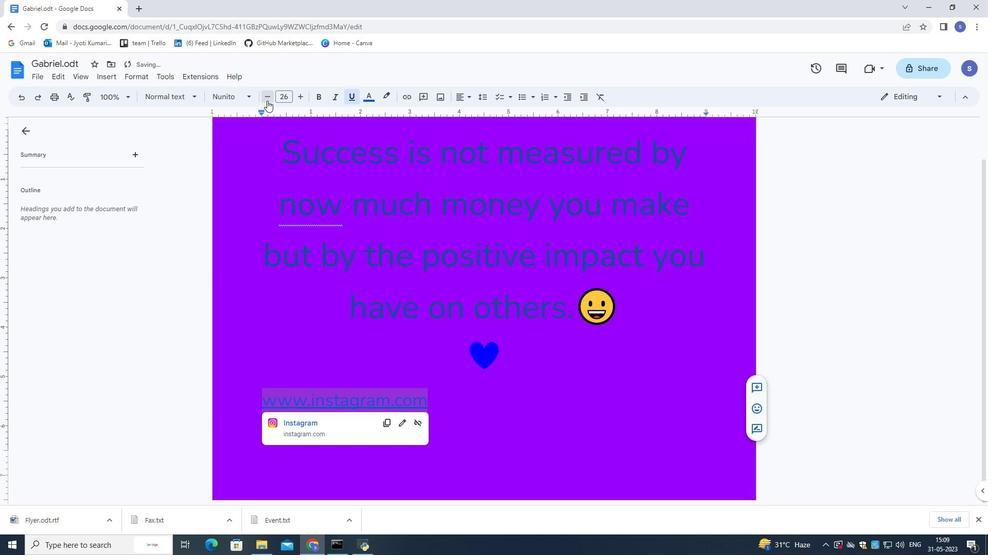 
Action: Mouse pressed left at (267, 100)
Screenshot: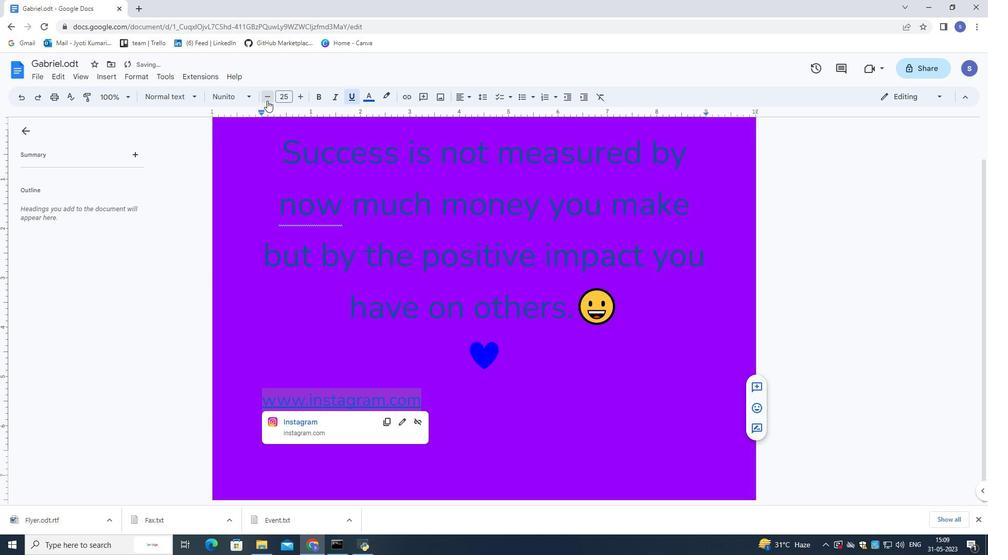 
Action: Mouse moved to (267, 100)
Screenshot: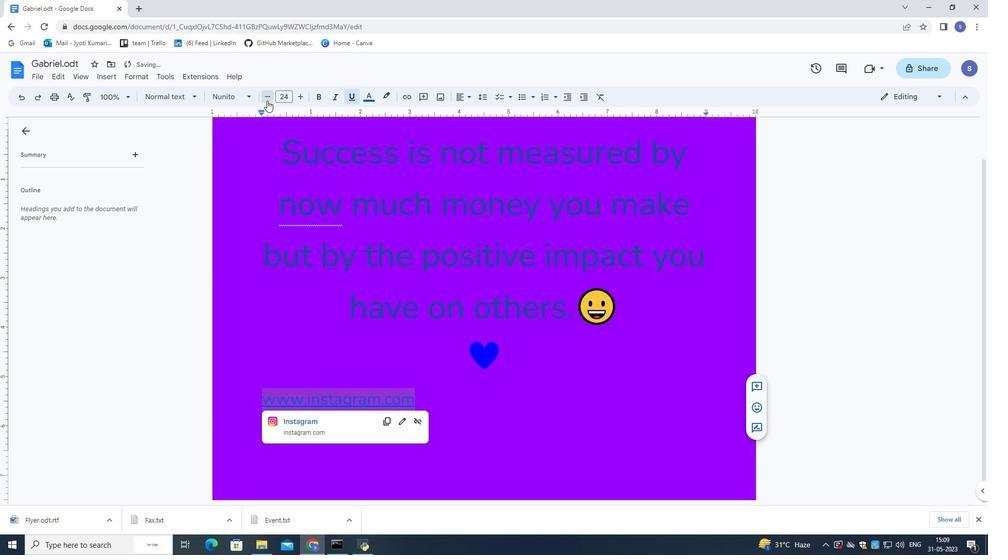 
Action: Mouse pressed left at (267, 100)
Screenshot: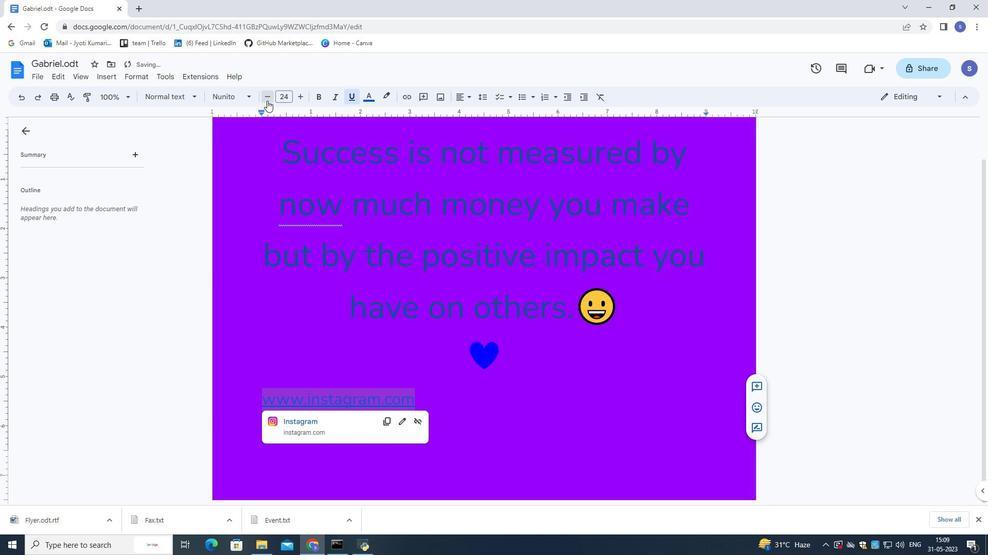 
Action: Mouse moved to (469, 97)
Screenshot: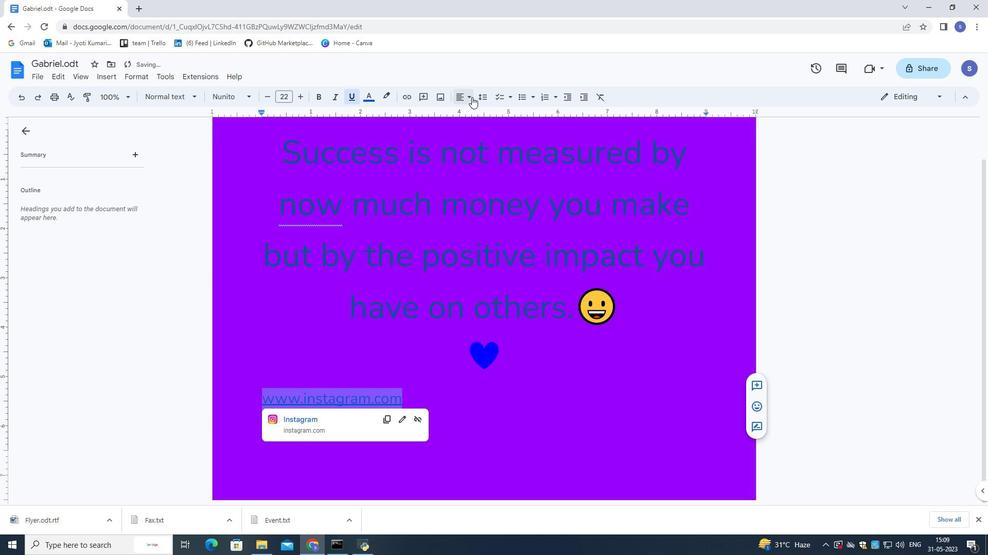 
Action: Mouse pressed left at (469, 97)
Screenshot: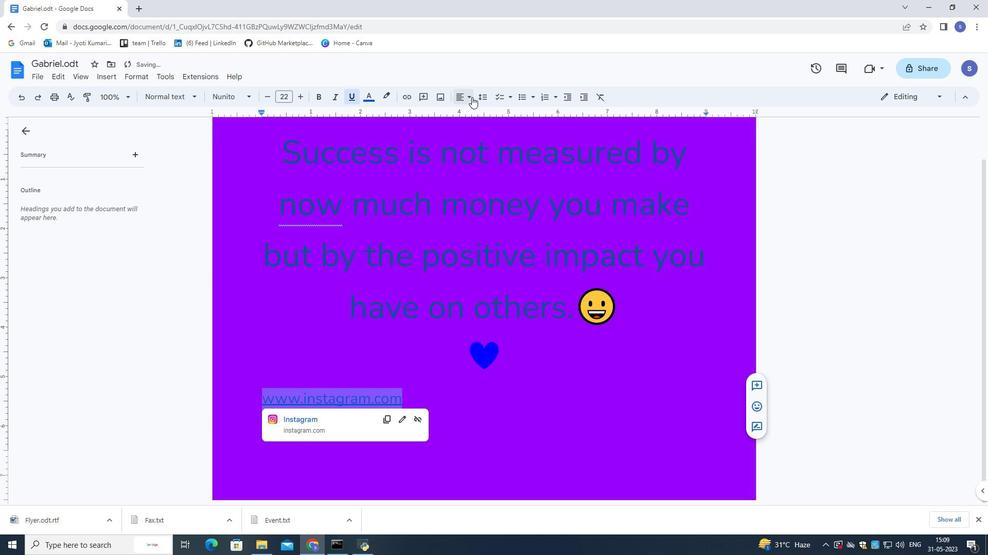 
Action: Mouse moved to (491, 118)
Screenshot: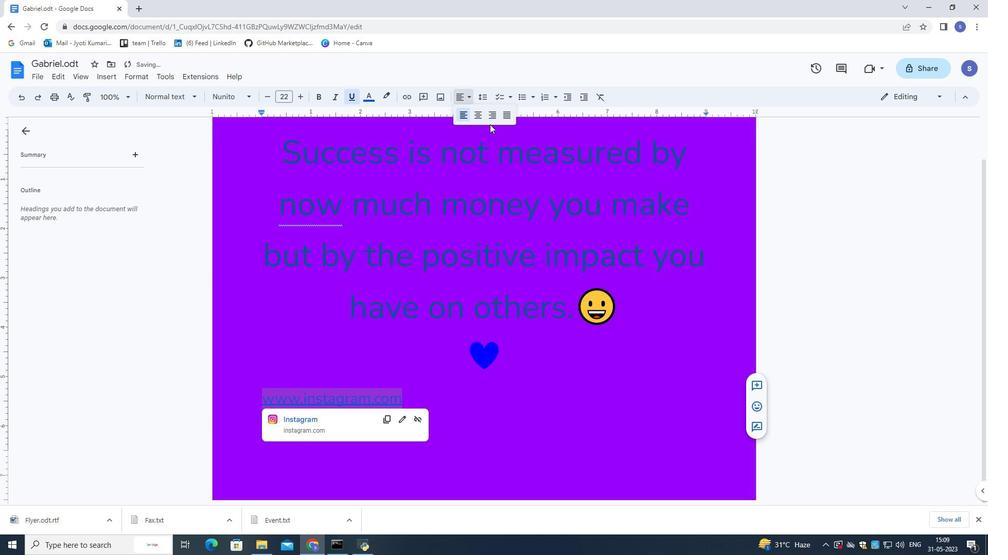 
Action: Mouse pressed left at (491, 118)
Screenshot: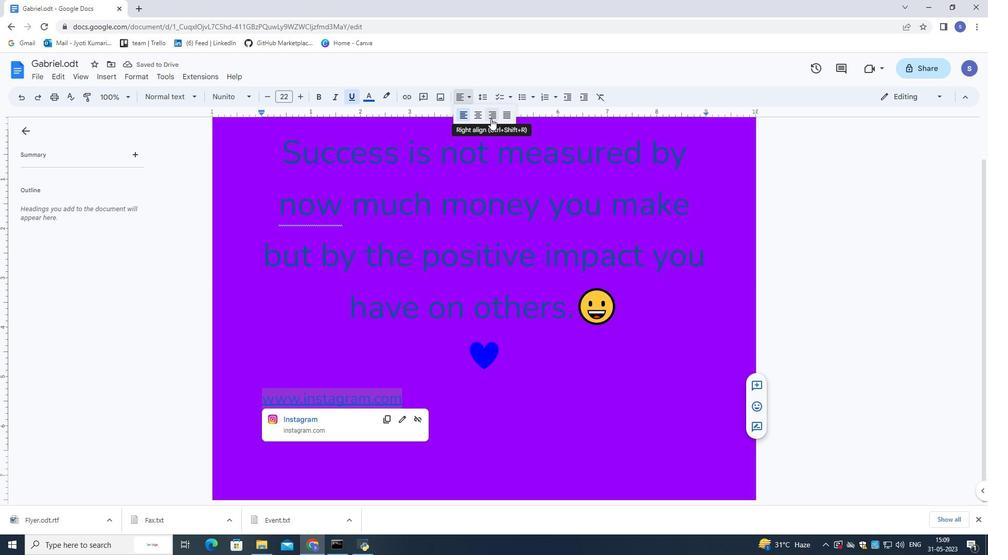 
Action: Mouse moved to (444, 414)
Screenshot: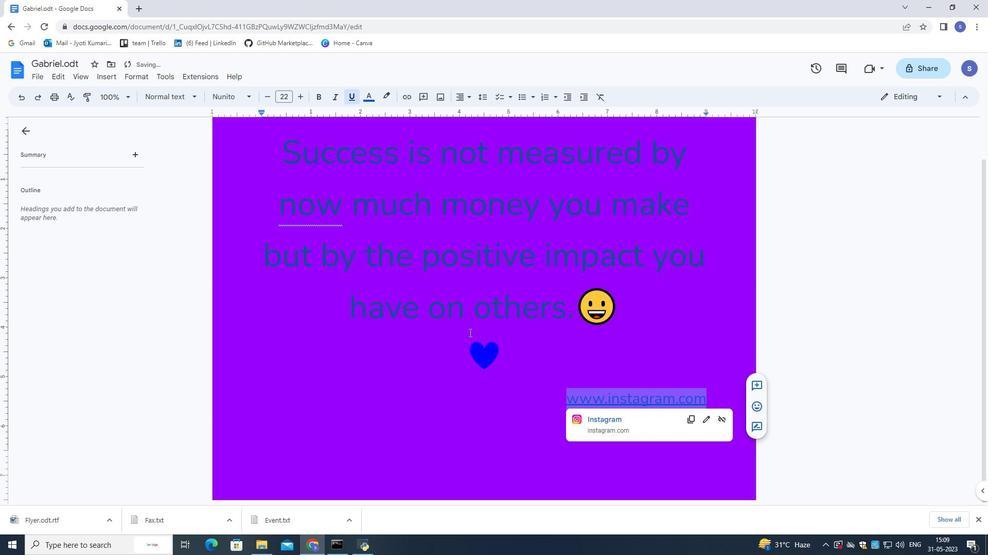 
Action: Mouse pressed left at (444, 414)
Screenshot: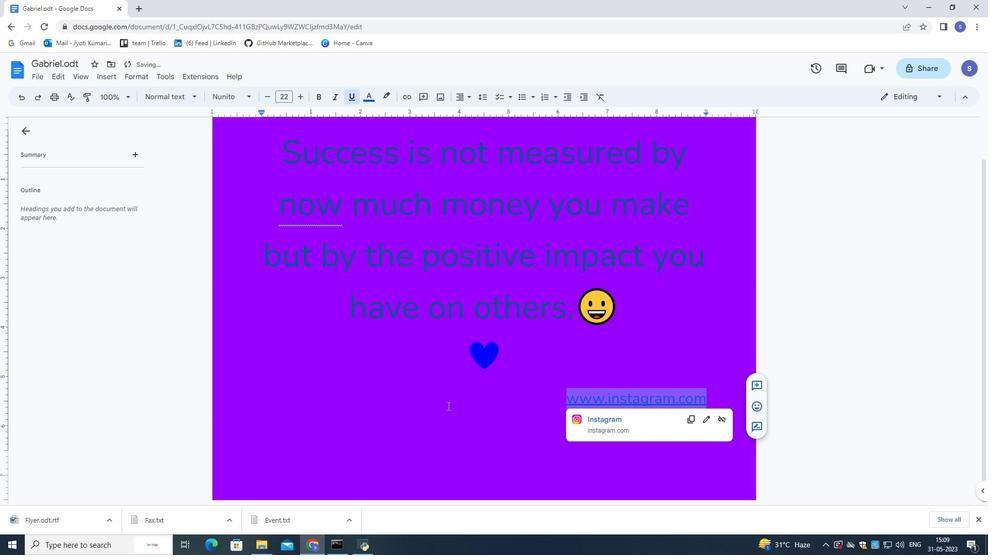 
Action: Mouse pressed left at (444, 414)
Screenshot: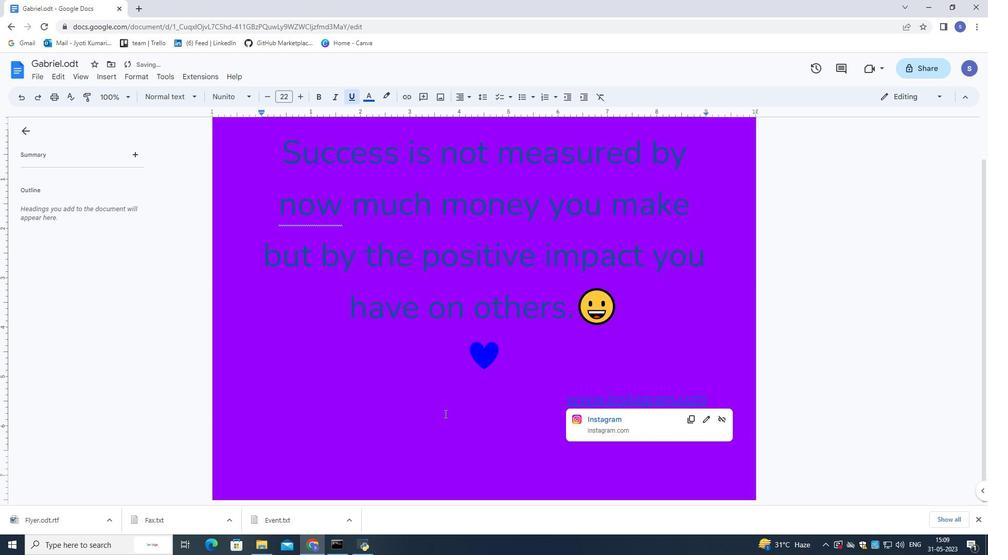 
Action: Mouse moved to (456, 446)
Screenshot: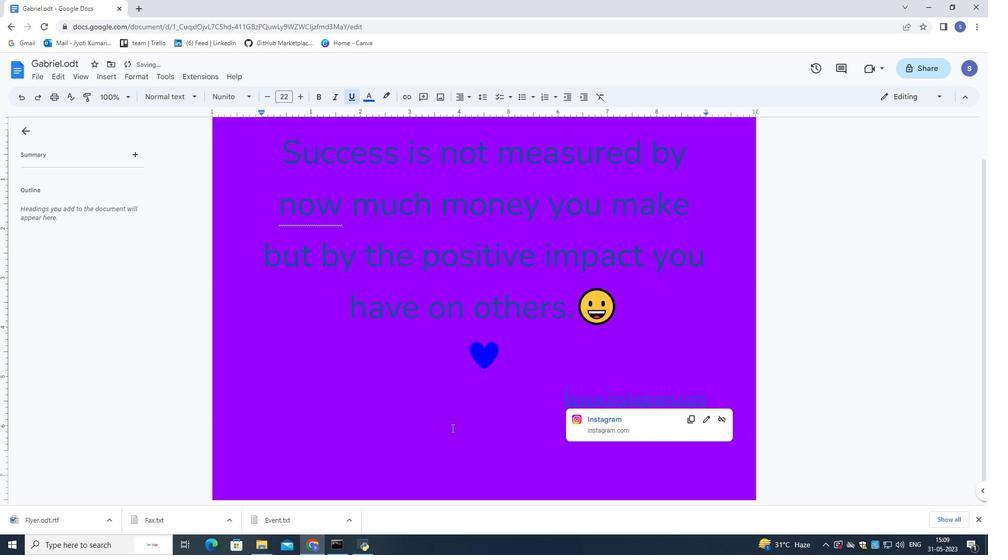 
Action: Mouse pressed left at (456, 446)
Screenshot: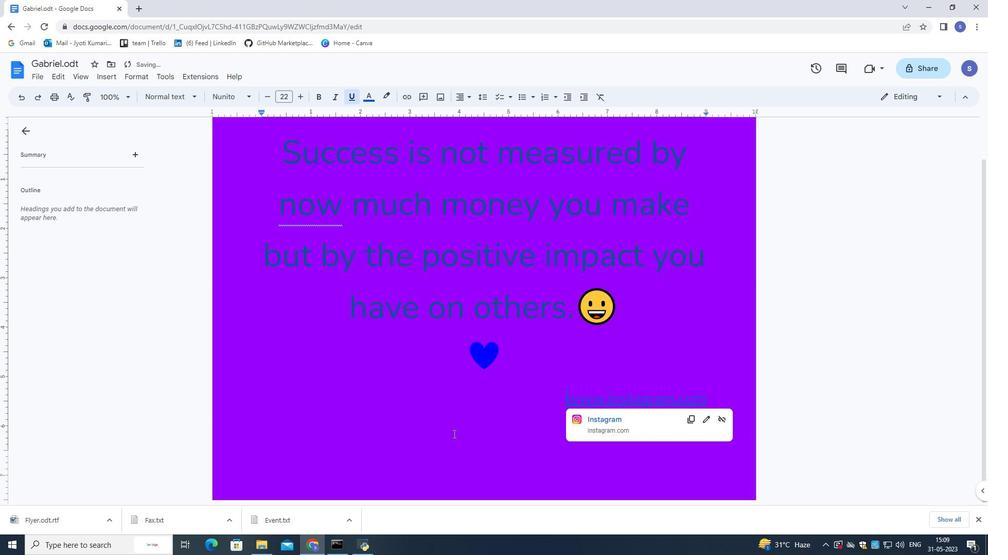 
Action: Mouse moved to (645, 360)
Screenshot: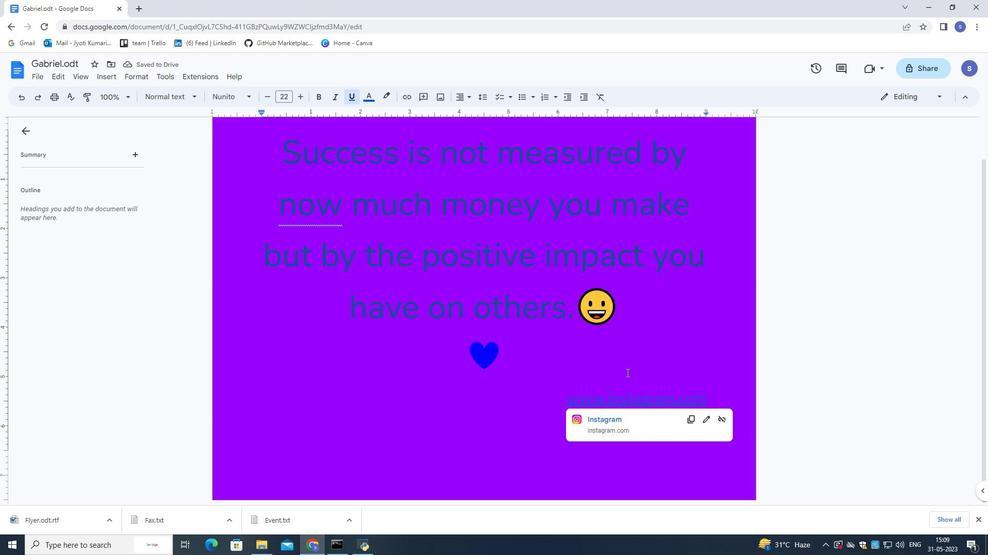 
Action: Mouse pressed left at (645, 360)
Screenshot: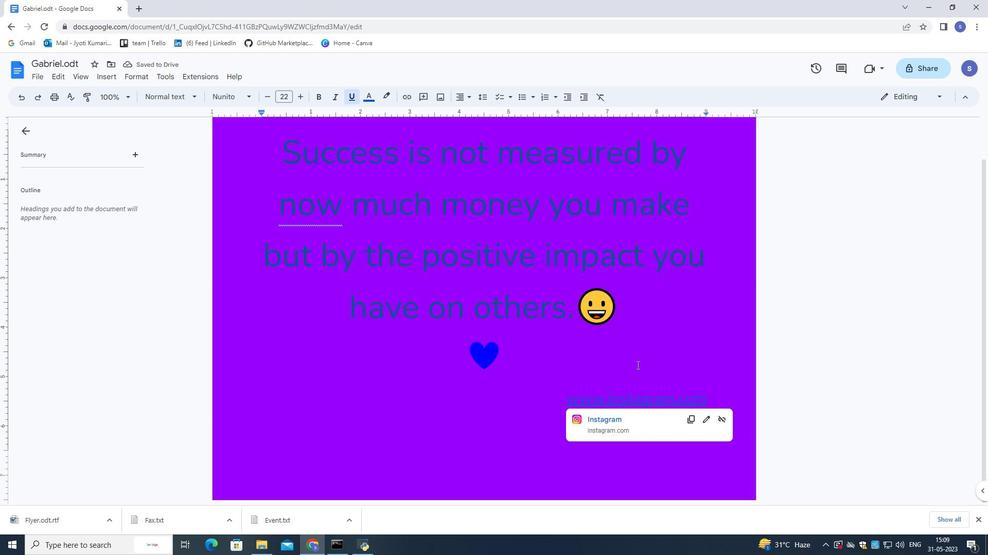 
Action: Mouse moved to (543, 451)
Screenshot: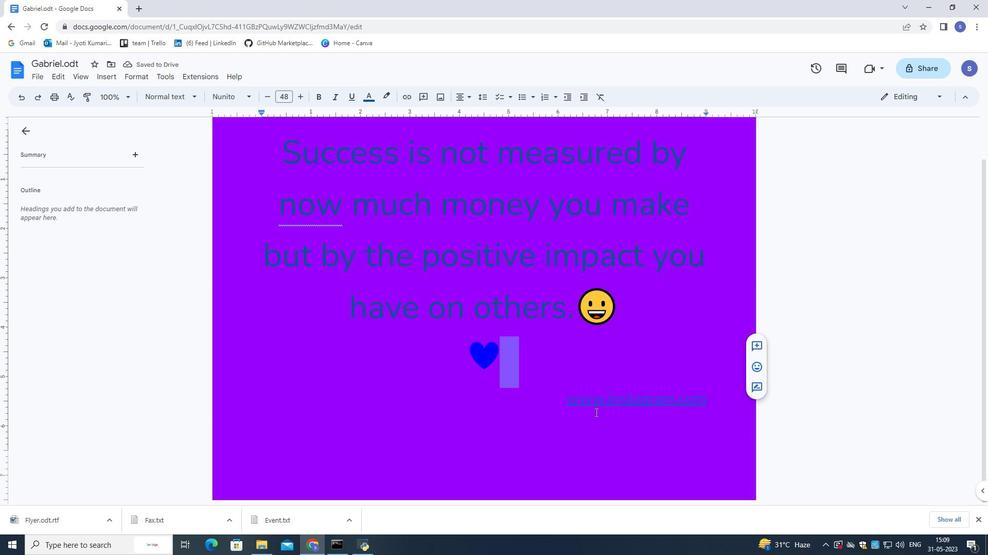 
Action: Mouse pressed left at (543, 451)
Screenshot: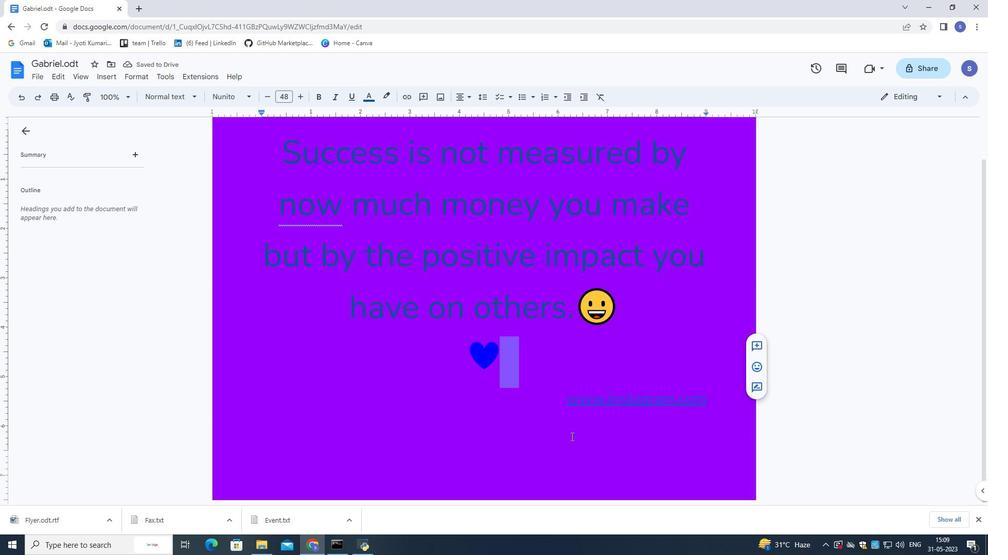 
Action: Mouse moved to (113, 73)
Screenshot: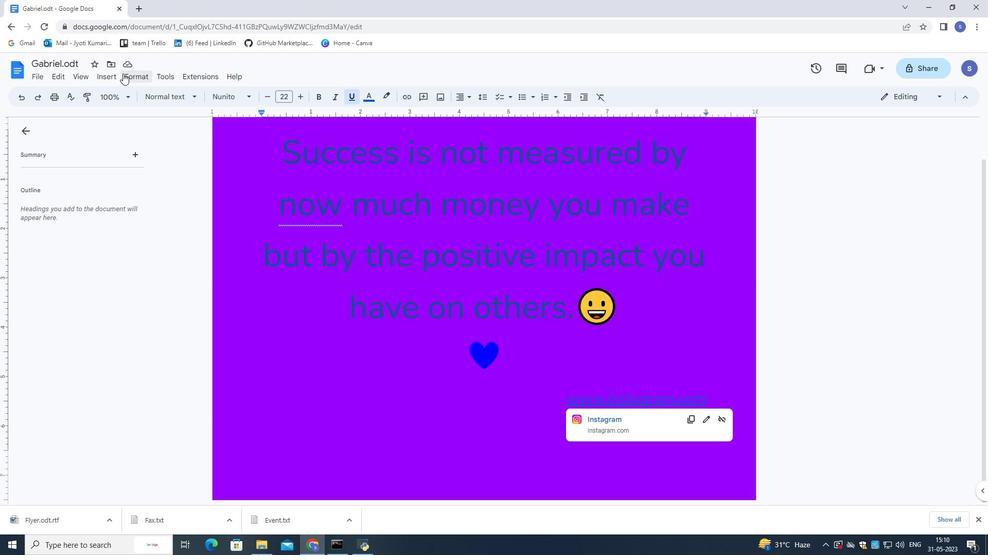 
Action: Mouse pressed left at (113, 73)
Screenshot: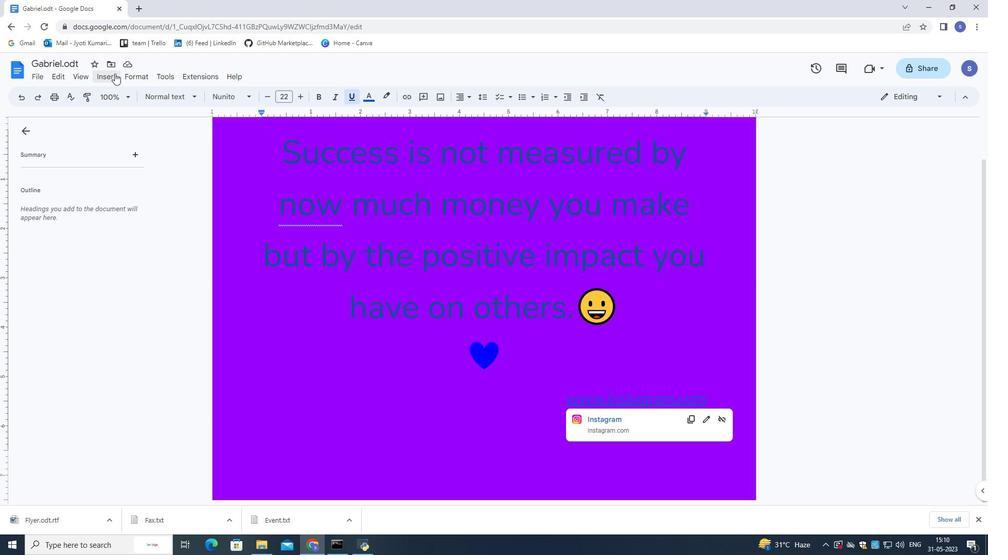 
Action: Mouse moved to (280, 374)
Screenshot: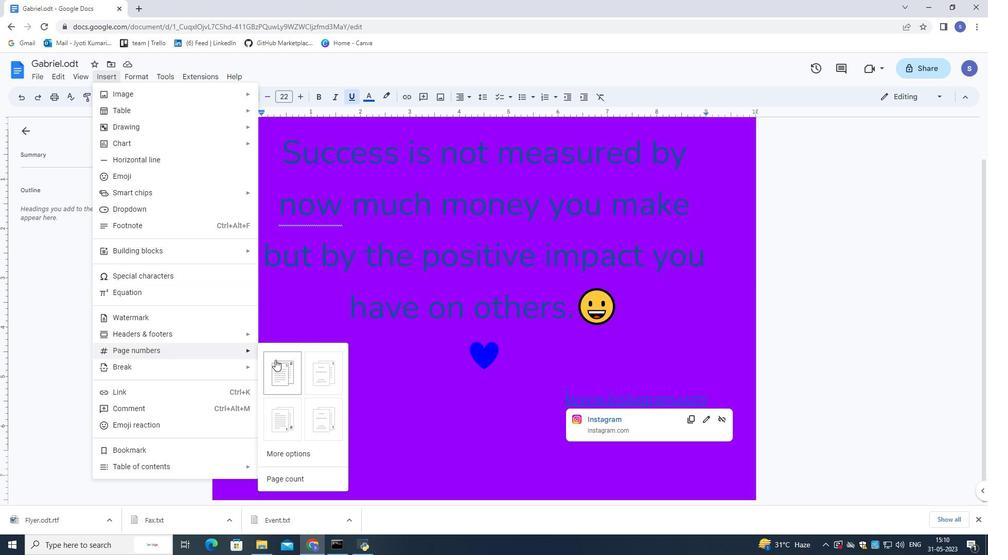
Action: Mouse pressed left at (280, 374)
Screenshot: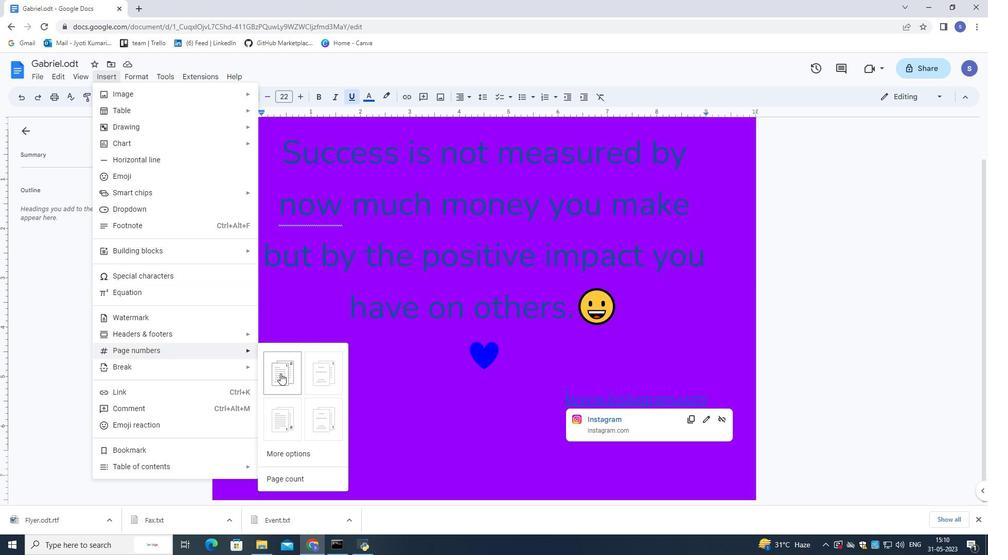 
Action: Mouse moved to (339, 413)
Screenshot: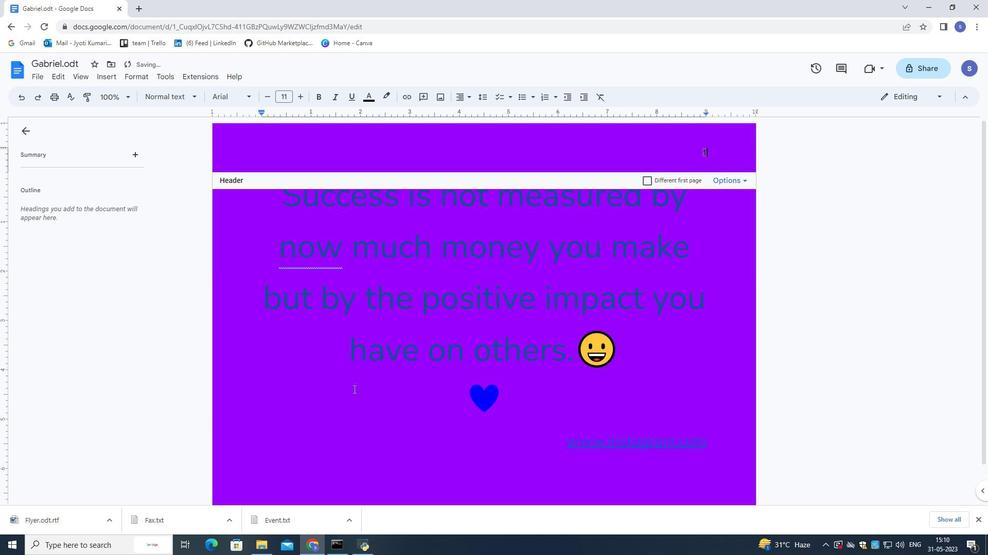 
Action: Mouse pressed left at (339, 413)
Screenshot: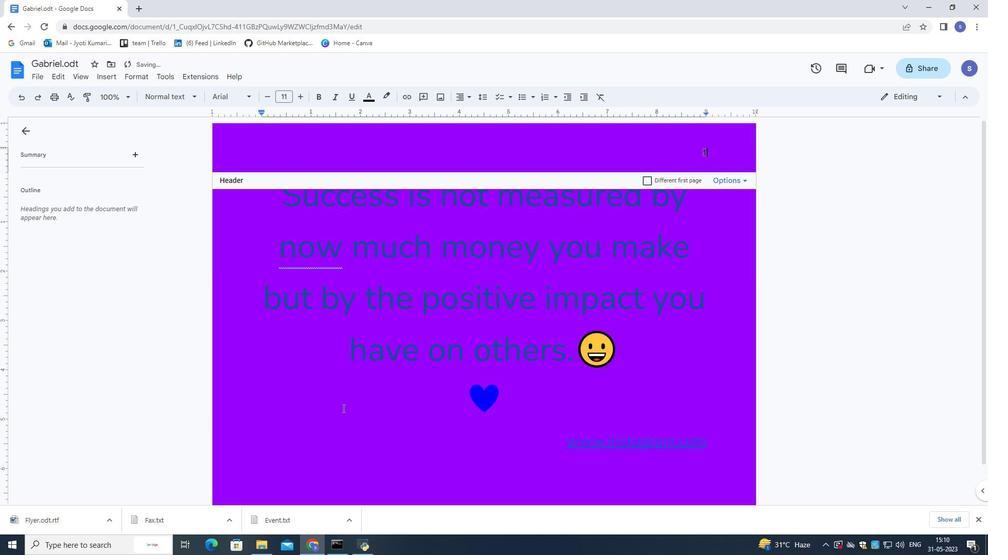 
Action: Mouse scrolled (339, 414) with delta (0, 0)
Screenshot: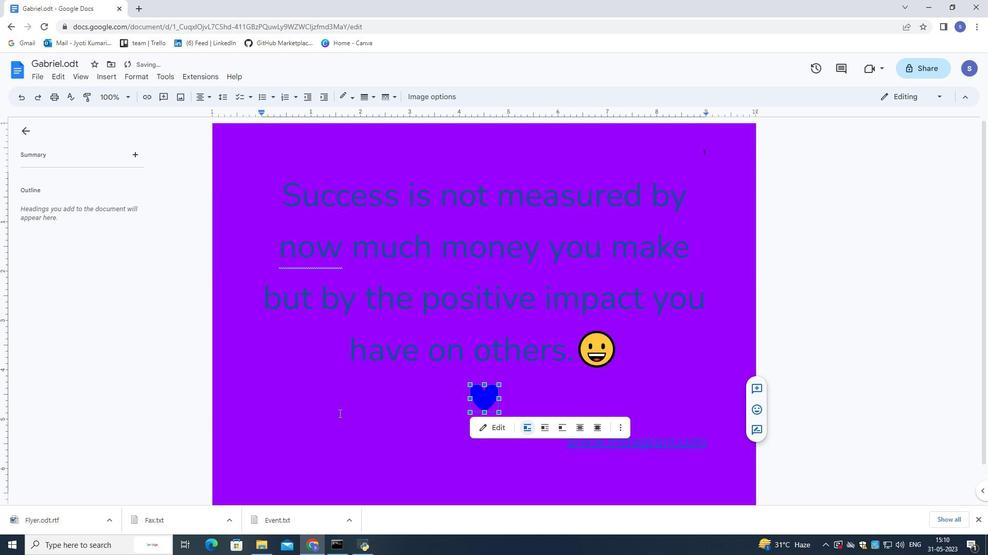 
Action: Mouse scrolled (339, 414) with delta (0, 0)
Screenshot: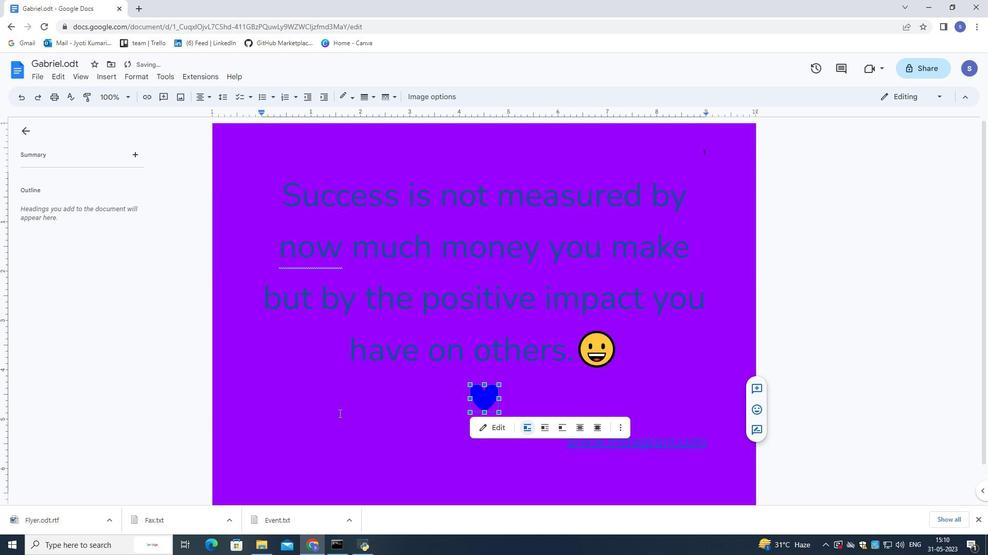 
Action: Mouse moved to (339, 413)
Screenshot: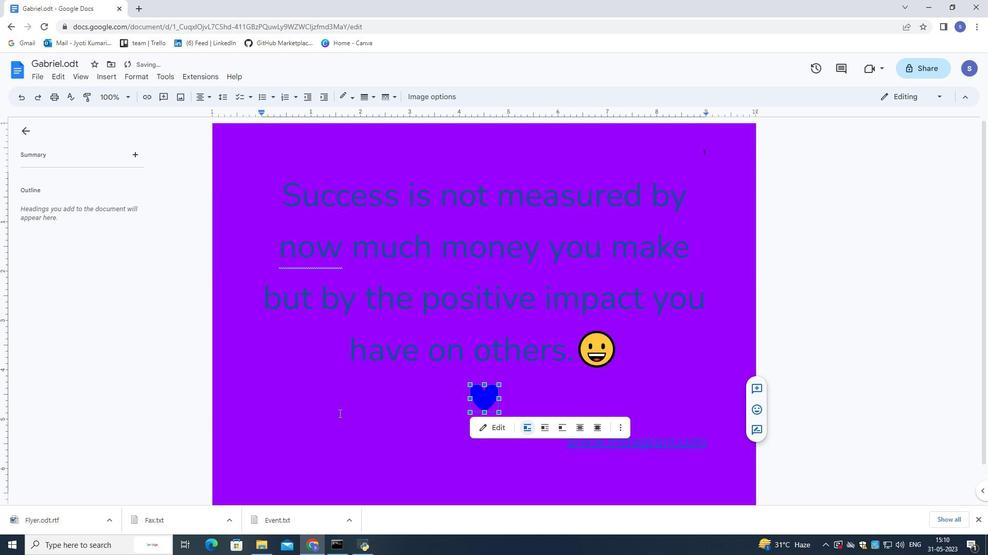 
Action: Mouse scrolled (339, 413) with delta (0, 0)
Screenshot: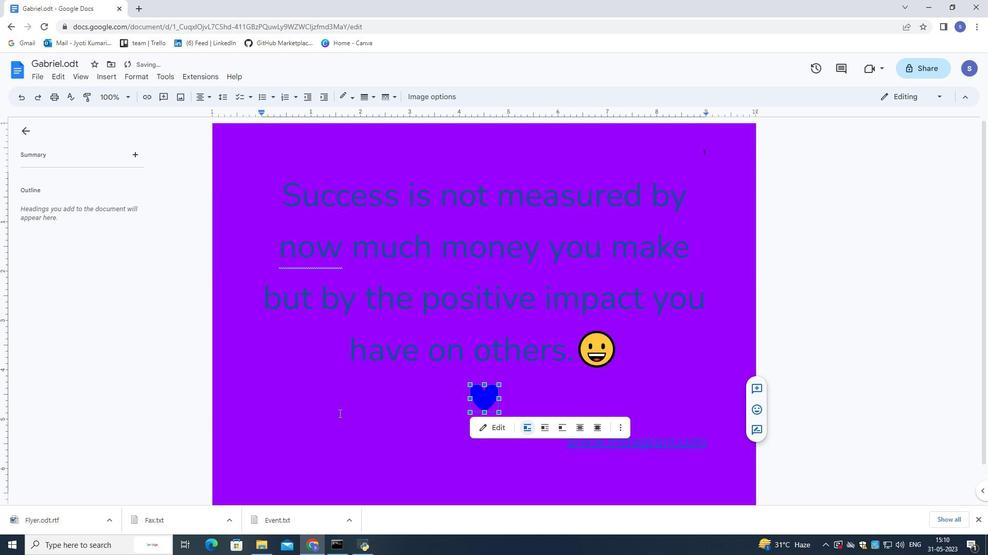 
Action: Mouse moved to (282, 390)
Screenshot: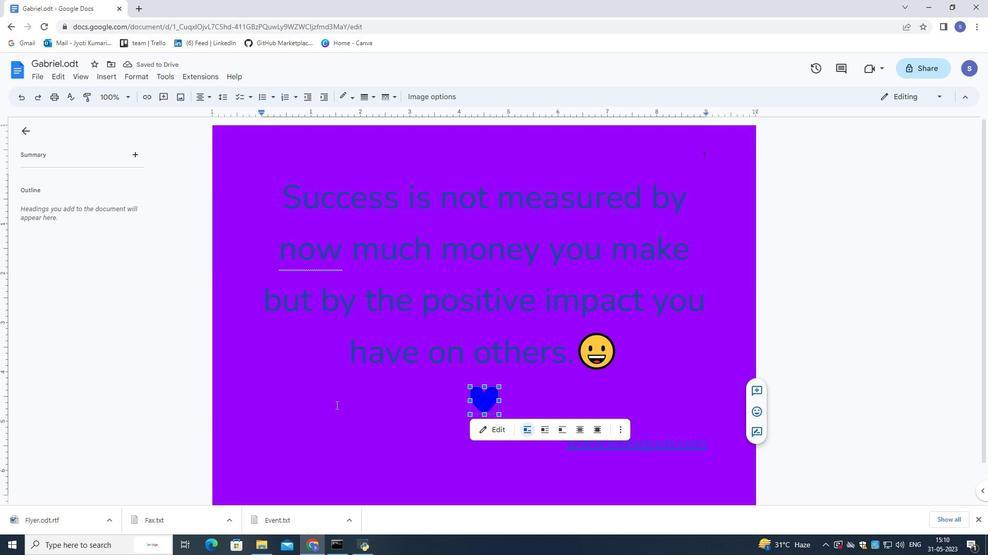 
Action: Mouse pressed left at (282, 390)
Screenshot: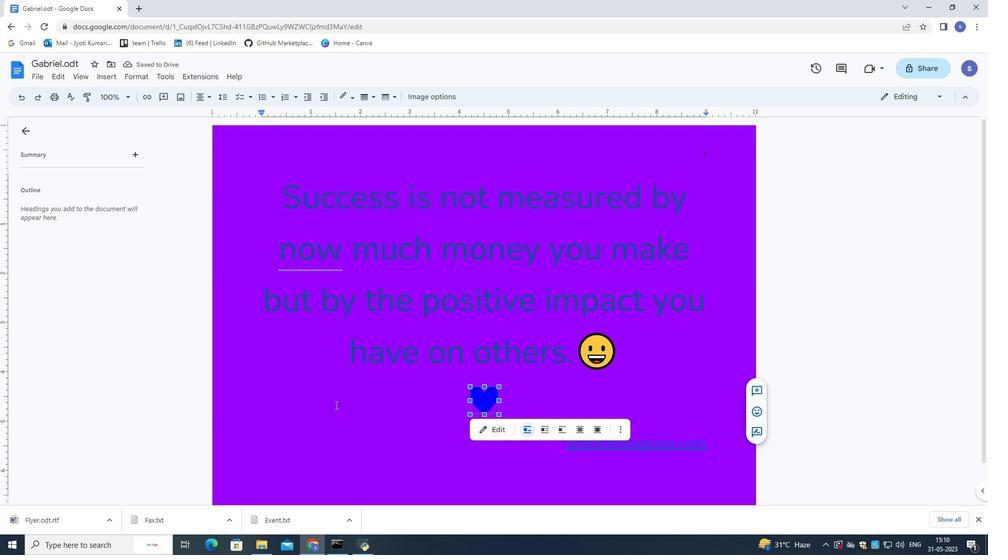 
Action: Mouse moved to (282, 331)
Screenshot: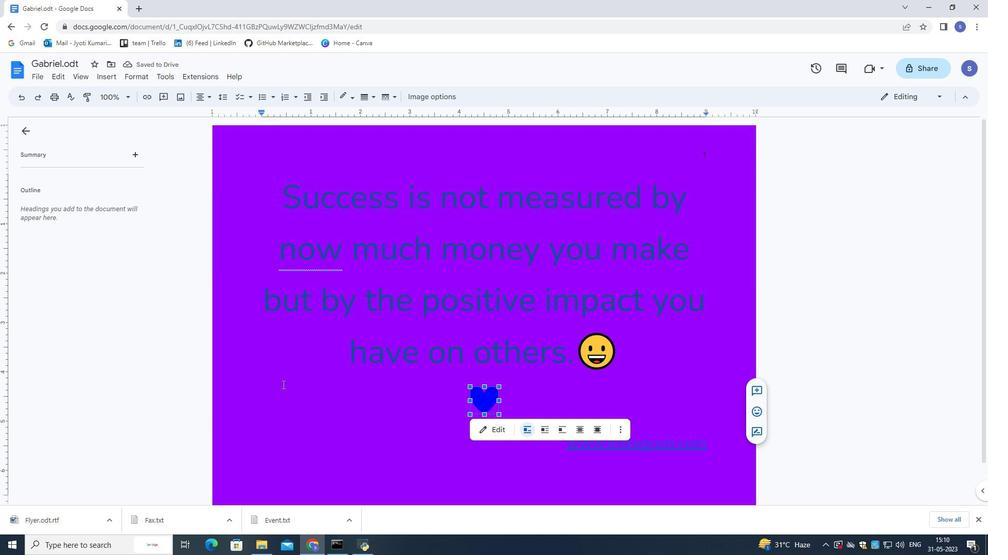 
Action: Mouse pressed left at (282, 331)
Screenshot: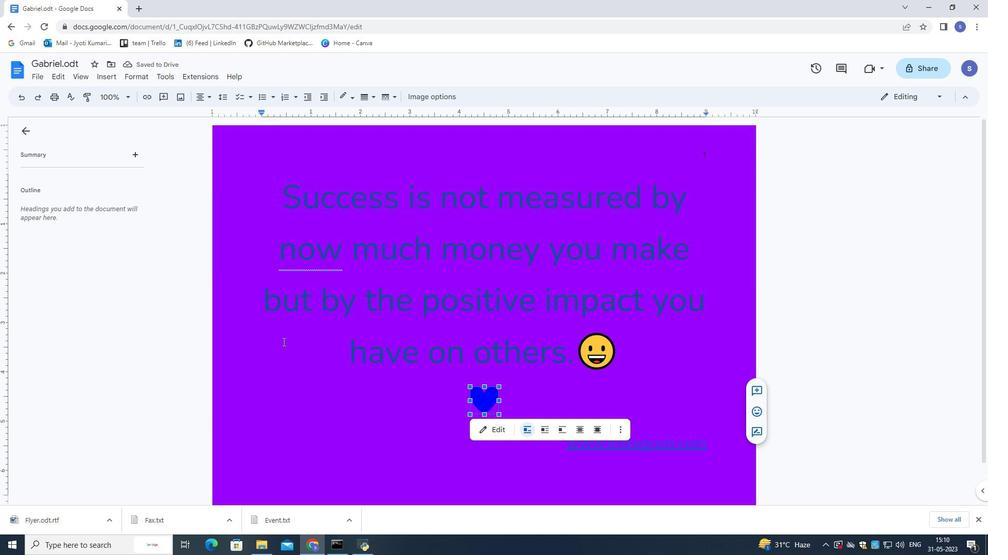 
